 Task: Look for Airbnb properties in Aksu, Kazakhstan from 7th December, 2023 to 15th December, 2023 for 6 adults.3 bedrooms having 3 beds and 3 bathrooms. Property type can be guest house. Look for 4 properties as per requirement.
Action: Mouse moved to (417, 90)
Screenshot: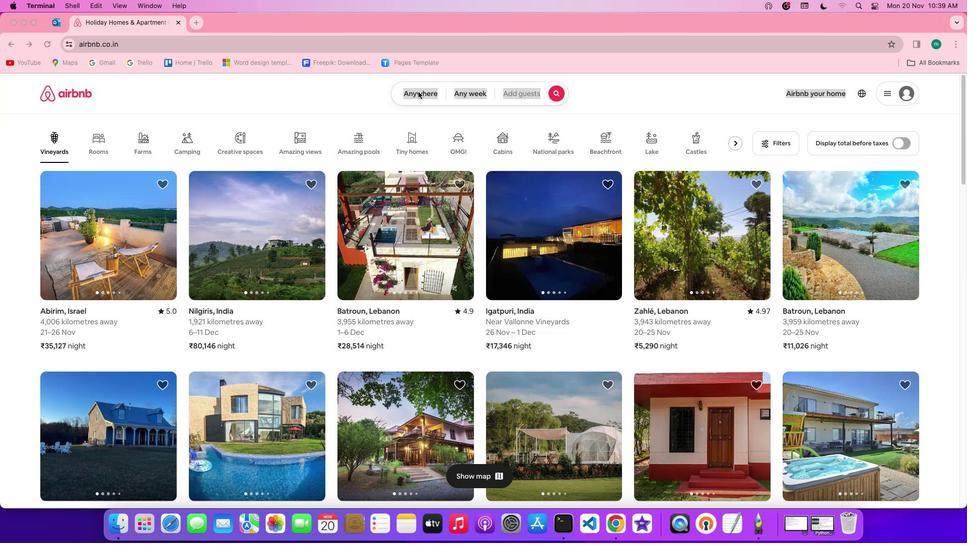 
Action: Mouse pressed left at (417, 90)
Screenshot: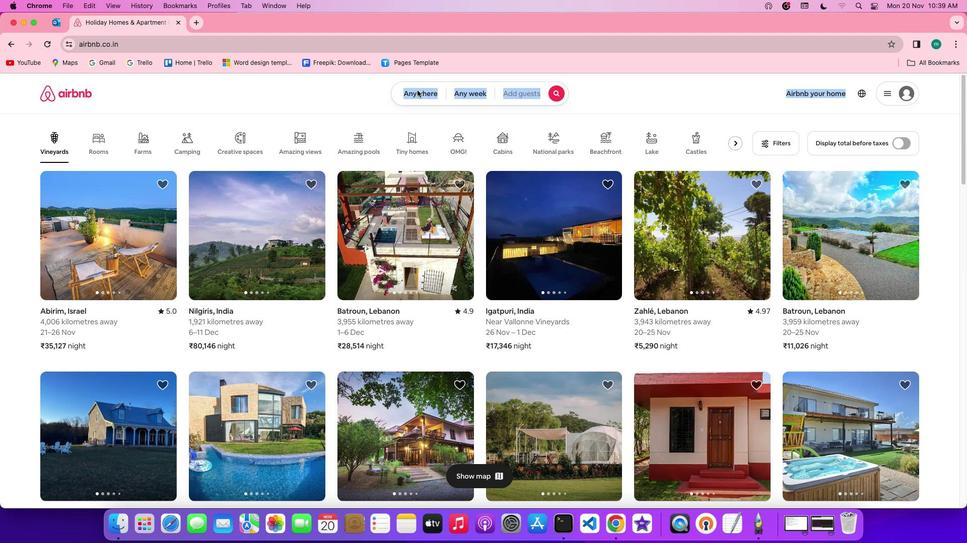 
Action: Mouse pressed left at (417, 90)
Screenshot: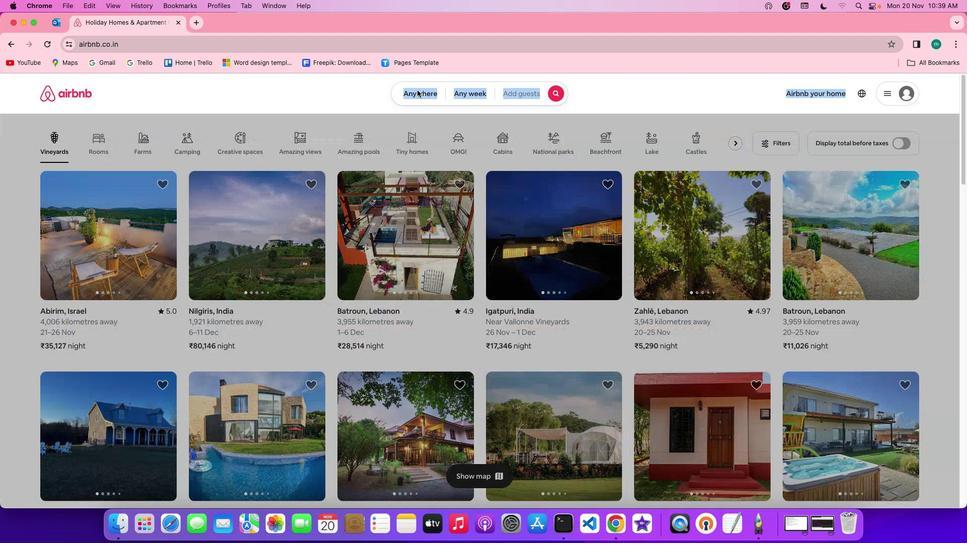 
Action: Mouse moved to (367, 137)
Screenshot: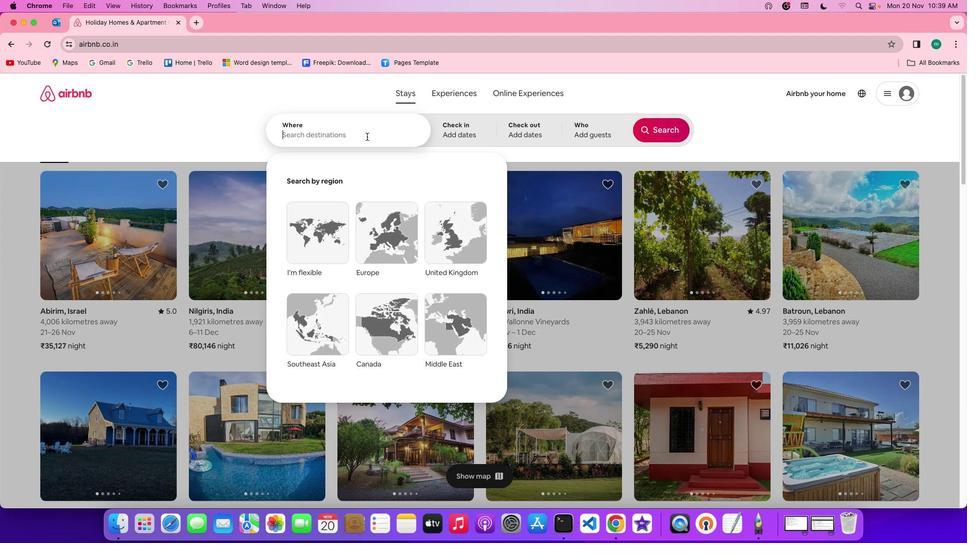 
Action: Mouse pressed left at (367, 137)
Screenshot: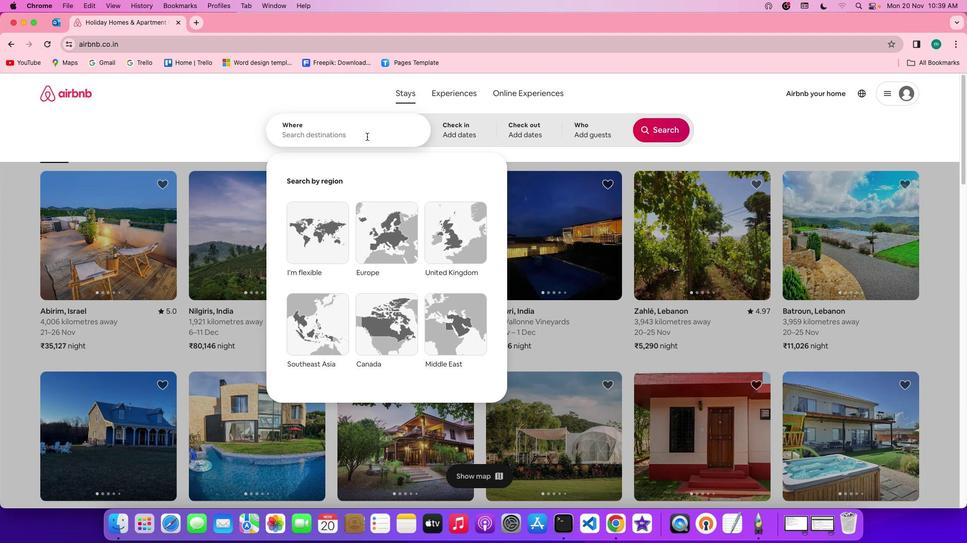 
Action: Key pressed Key.spaceKey.shift'A''k''s''u'','Key.spaceKey.shift'K''a''z''a''k''h''s''t''a''n'
Screenshot: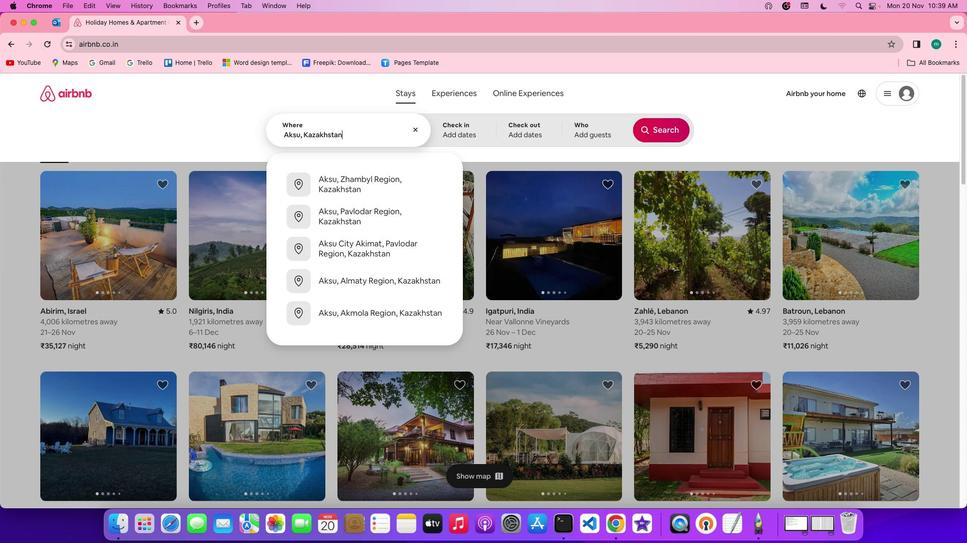 
Action: Mouse moved to (476, 135)
Screenshot: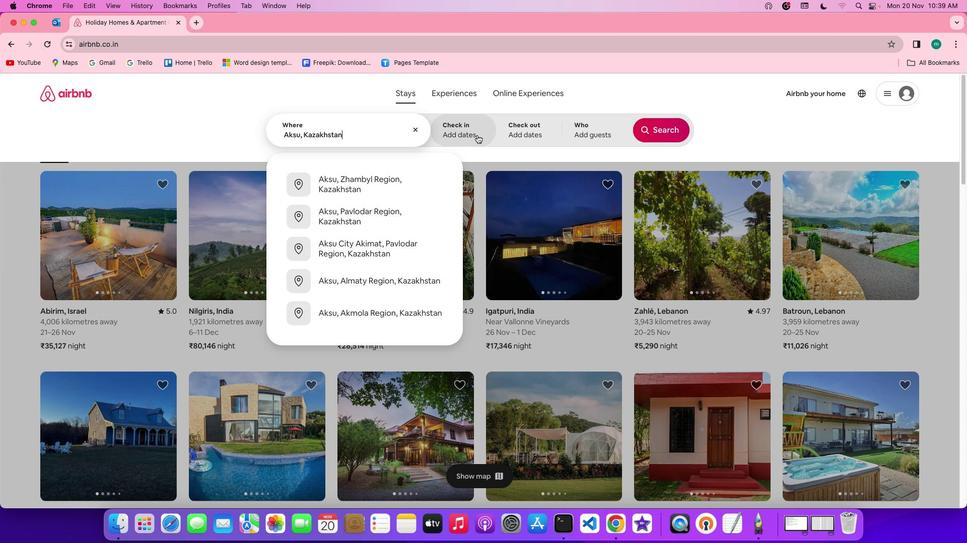 
Action: Mouse pressed left at (476, 135)
Screenshot: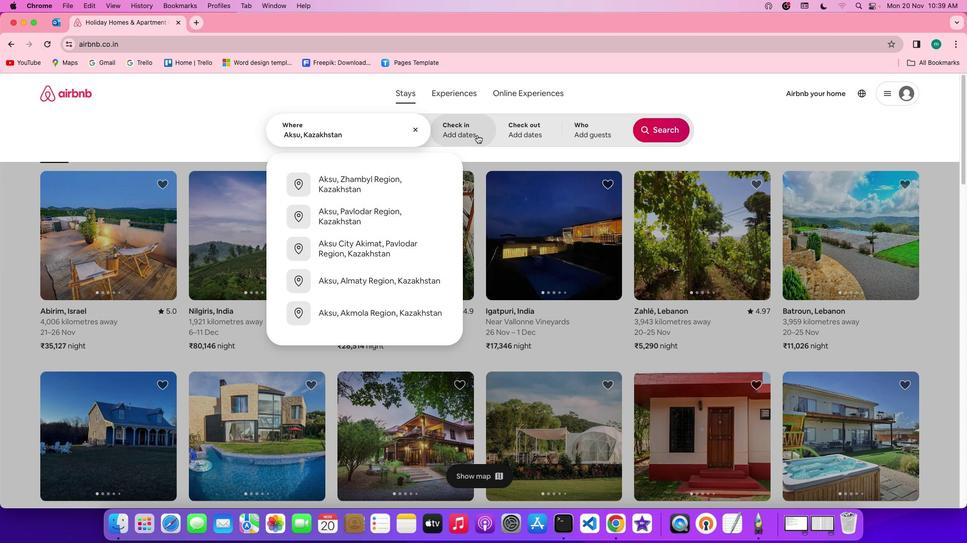 
Action: Mouse moved to (599, 273)
Screenshot: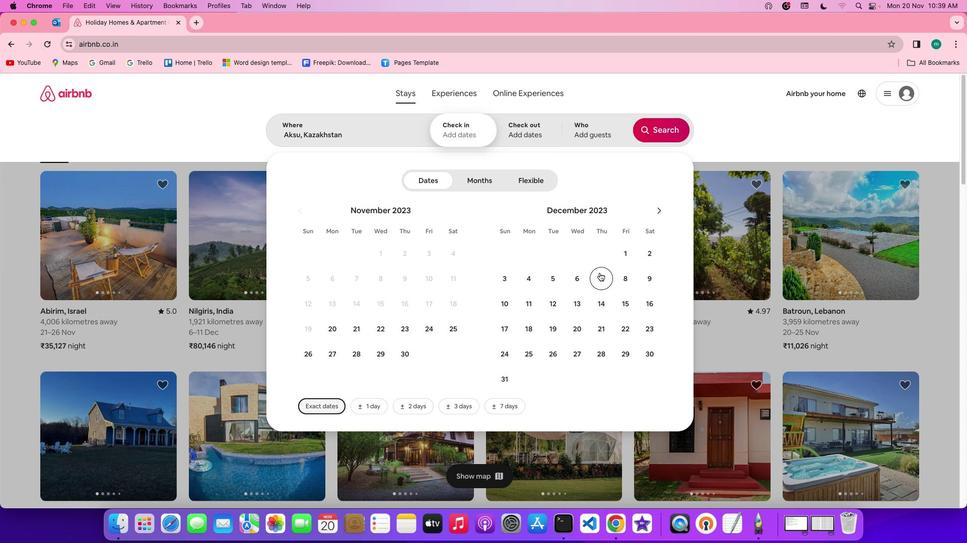 
Action: Mouse pressed left at (599, 273)
Screenshot: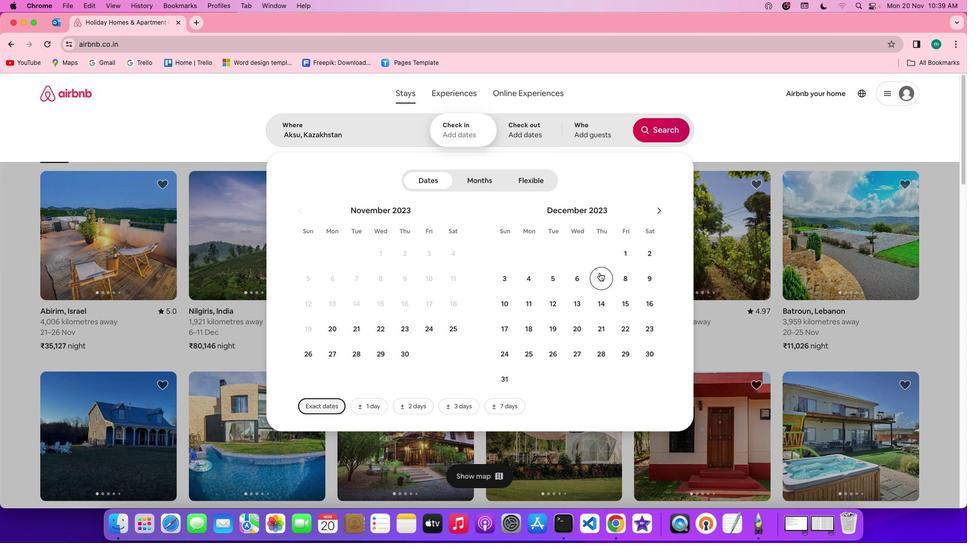 
Action: Mouse moved to (627, 297)
Screenshot: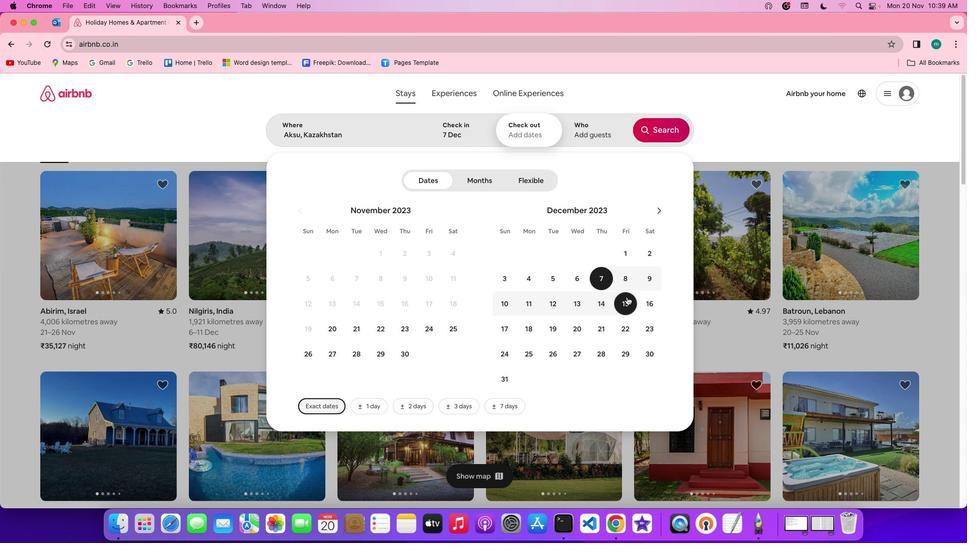 
Action: Mouse pressed left at (627, 297)
Screenshot: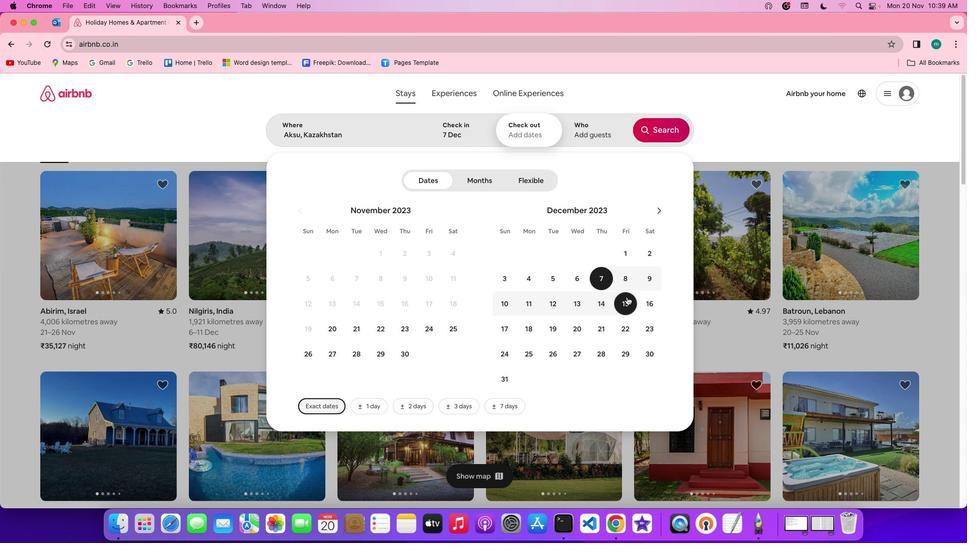
Action: Mouse moved to (603, 136)
Screenshot: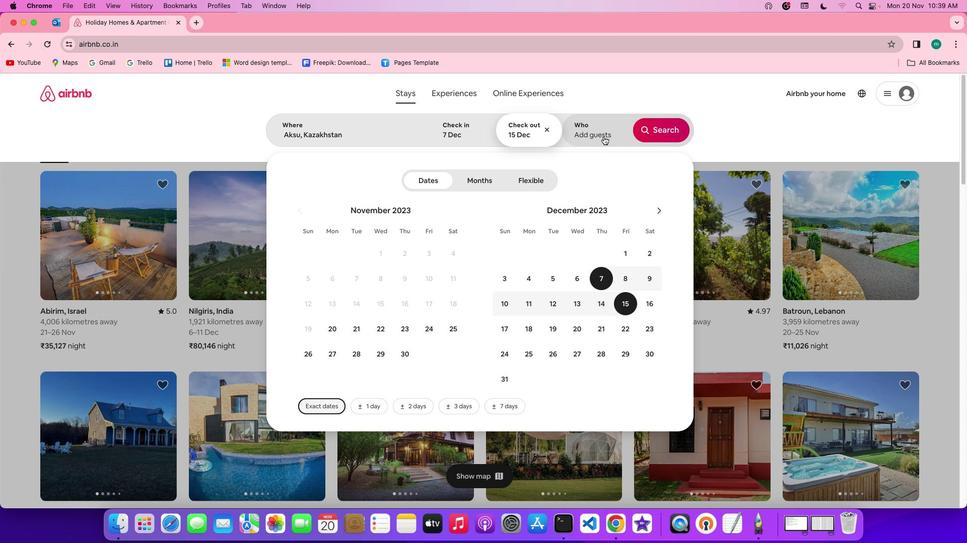 
Action: Mouse pressed left at (603, 136)
Screenshot: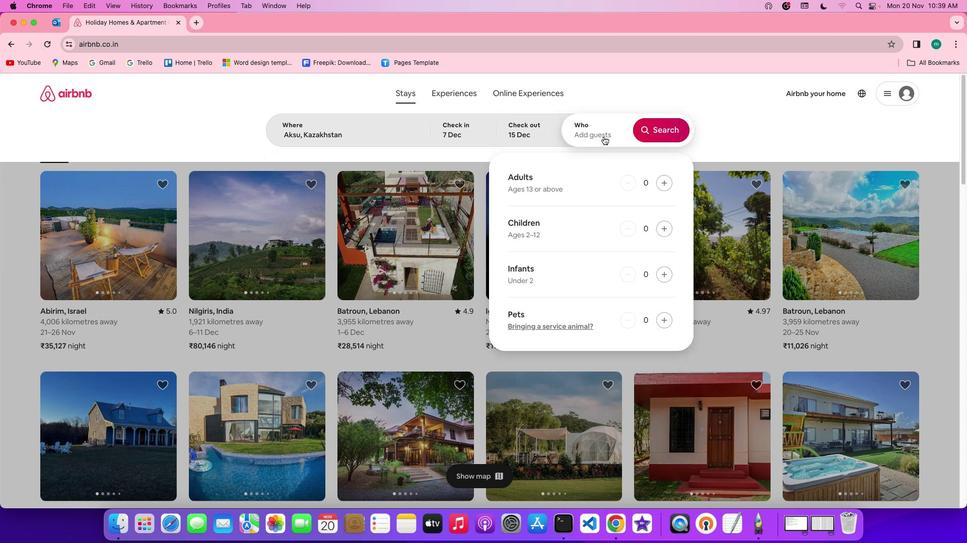 
Action: Mouse moved to (667, 185)
Screenshot: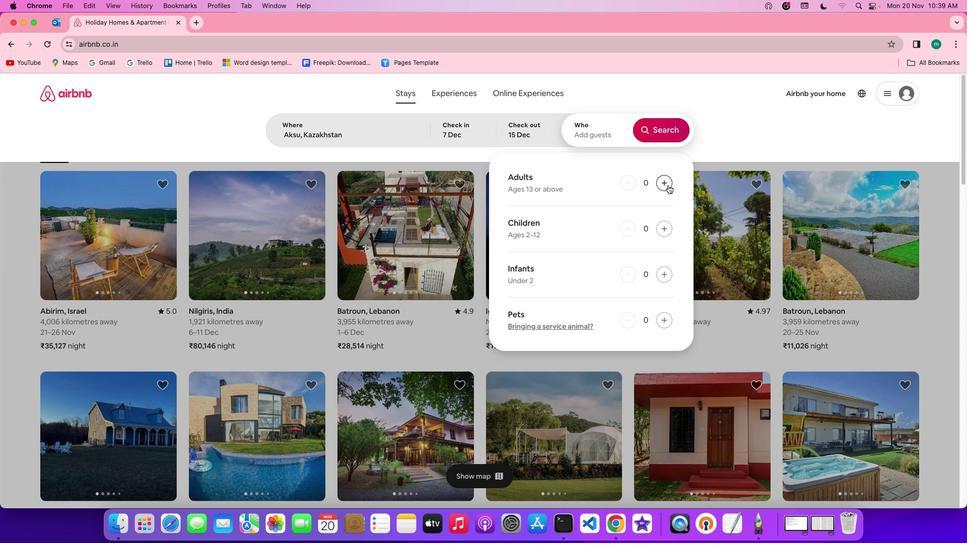 
Action: Mouse pressed left at (667, 185)
Screenshot: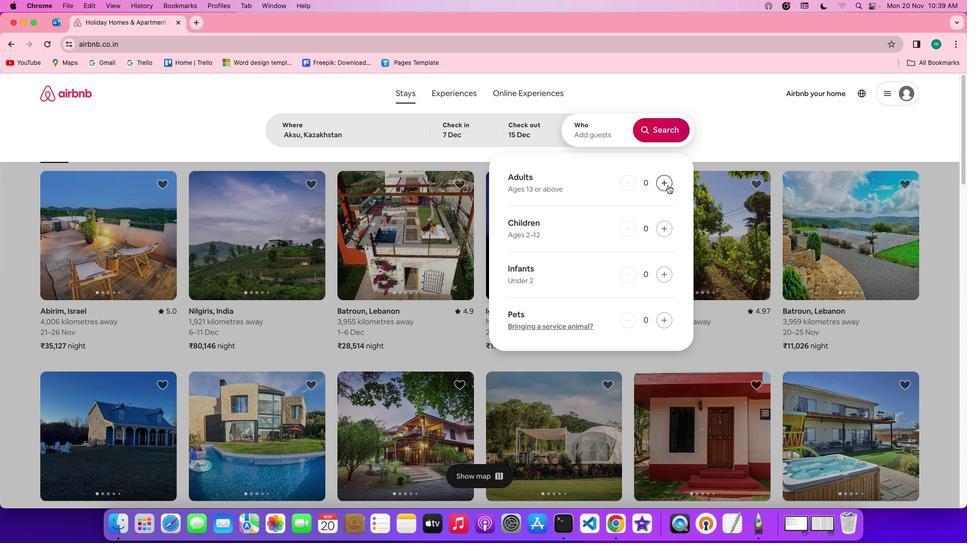 
Action: Mouse pressed left at (667, 185)
Screenshot: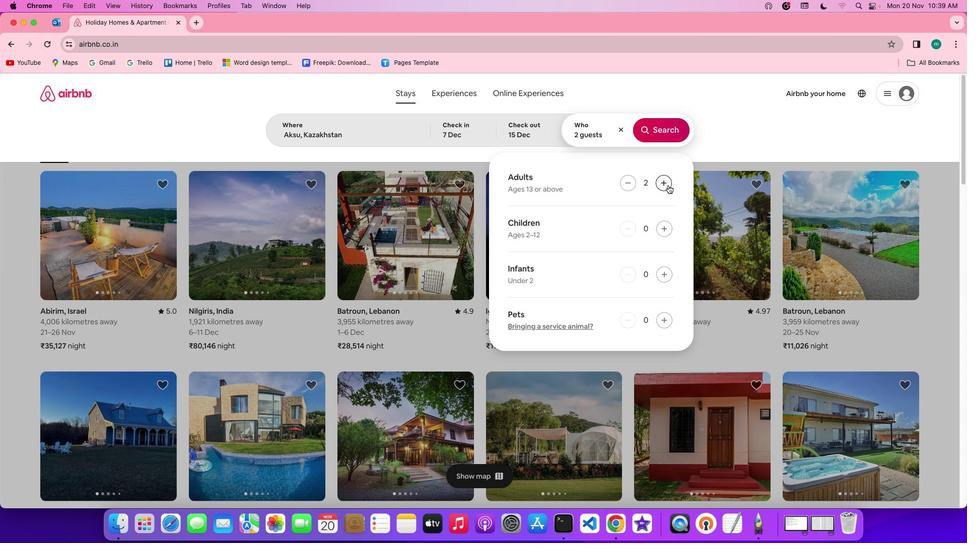 
Action: Mouse pressed left at (667, 185)
Screenshot: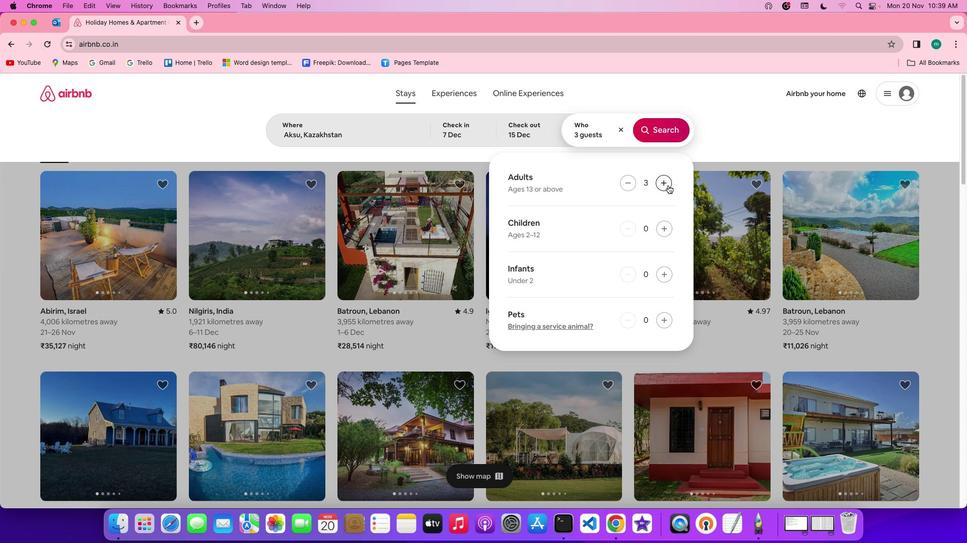 
Action: Mouse pressed left at (667, 185)
Screenshot: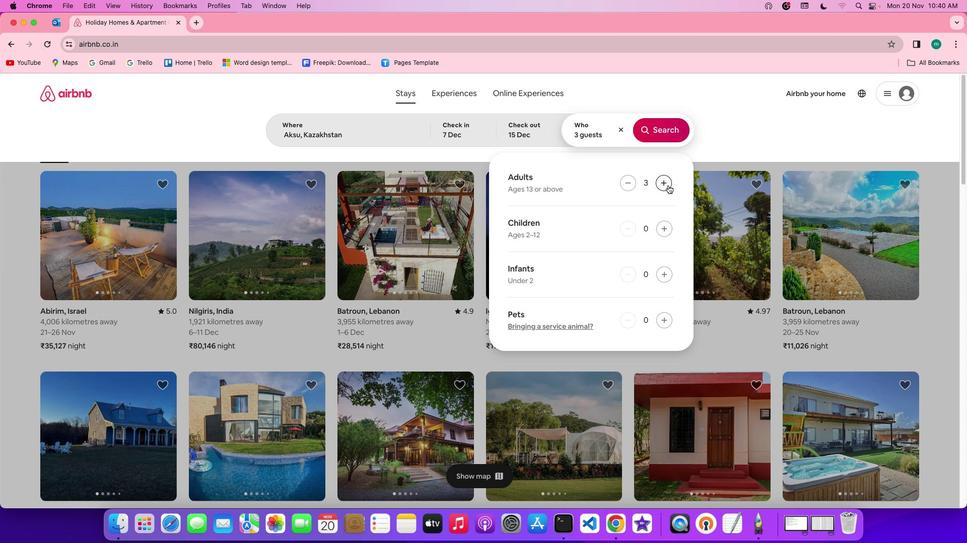 
Action: Mouse pressed left at (667, 185)
Screenshot: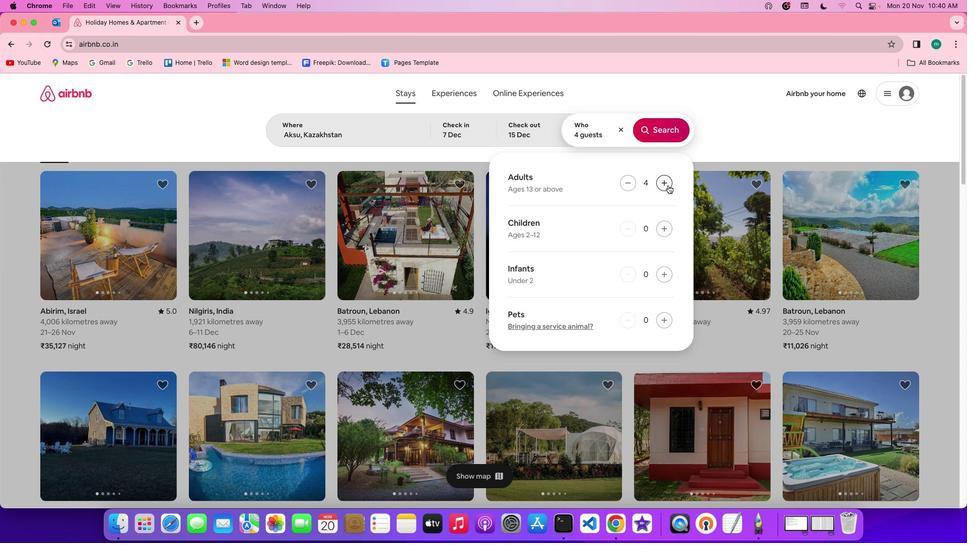 
Action: Mouse pressed left at (667, 185)
Screenshot: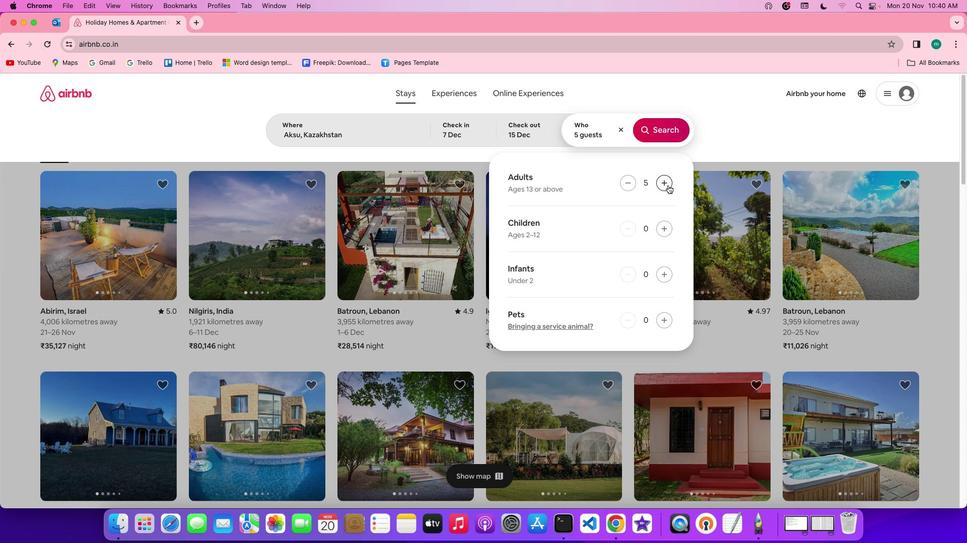 
Action: Mouse moved to (666, 131)
Screenshot: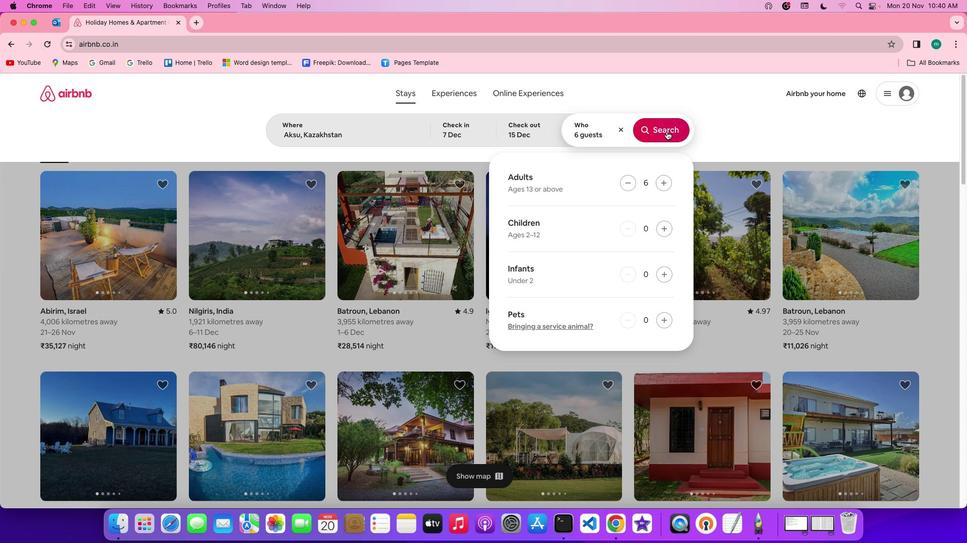 
Action: Mouse pressed left at (666, 131)
Screenshot: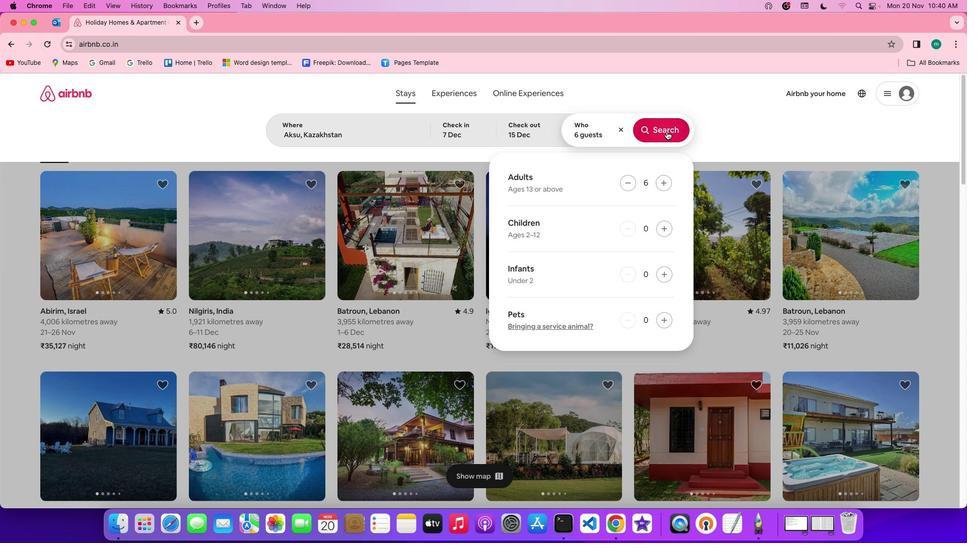 
Action: Mouse moved to (812, 127)
Screenshot: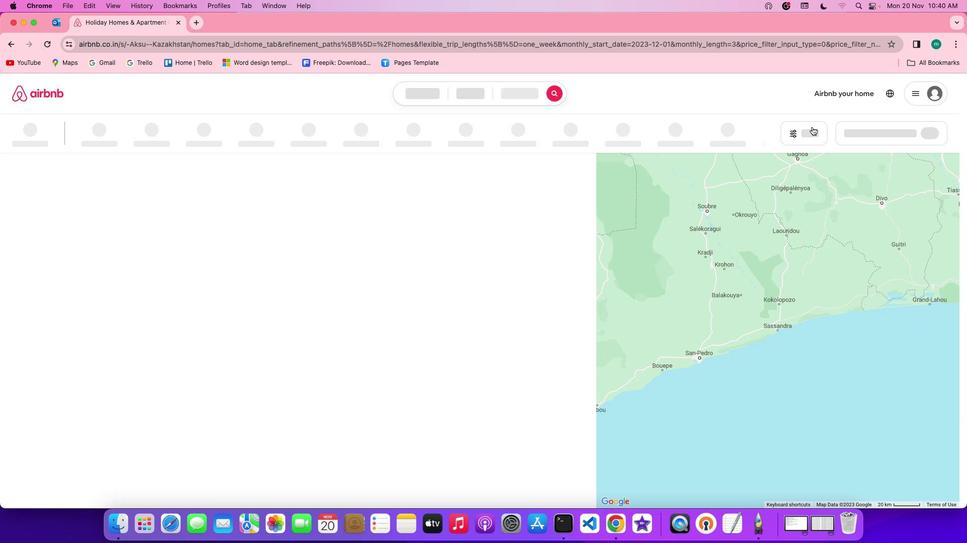 
Action: Mouse pressed left at (812, 127)
Screenshot: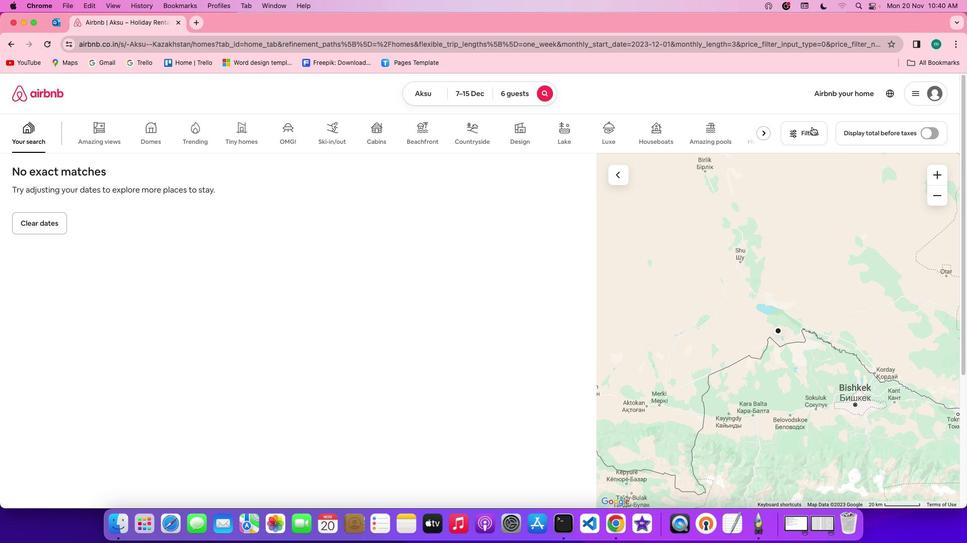 
Action: Mouse moved to (558, 313)
Screenshot: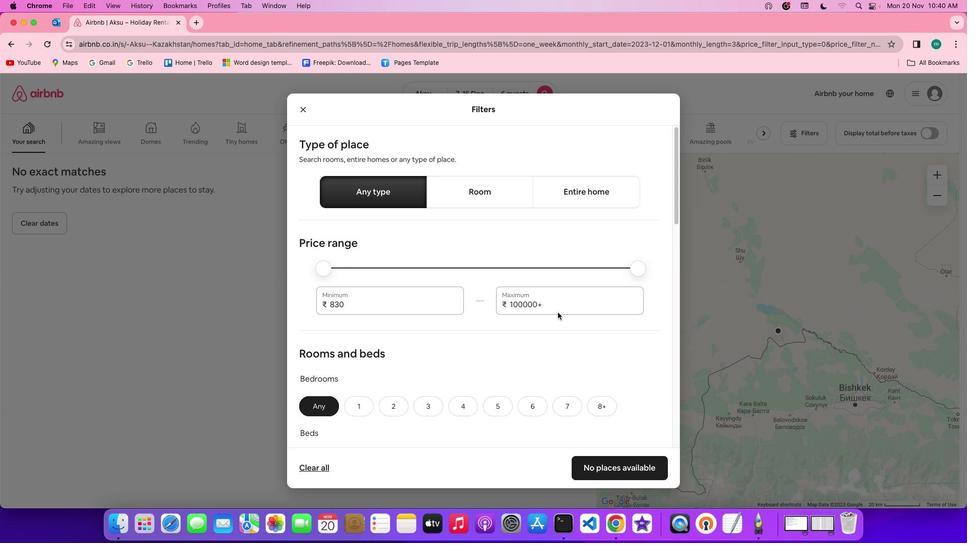
Action: Mouse scrolled (558, 313) with delta (0, 0)
Screenshot: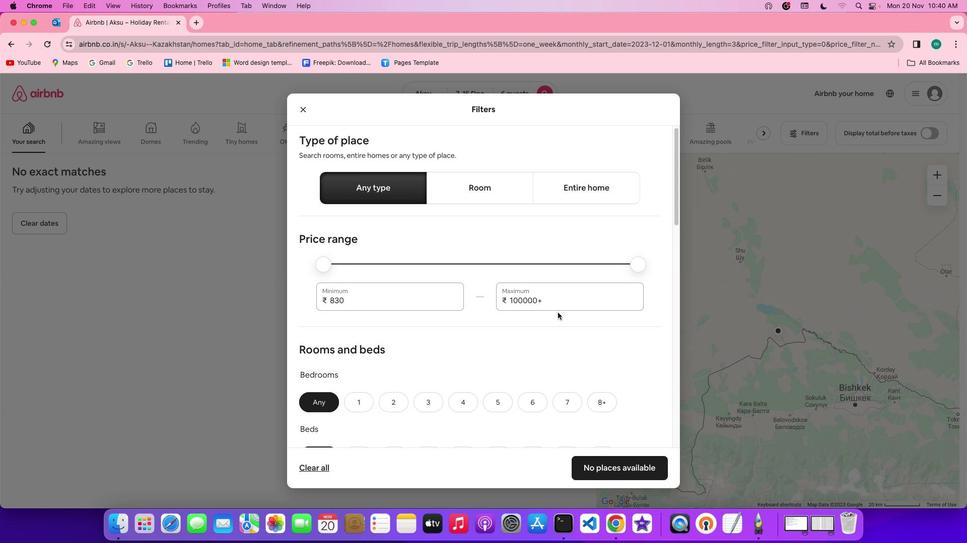 
Action: Mouse scrolled (558, 313) with delta (0, 0)
Screenshot: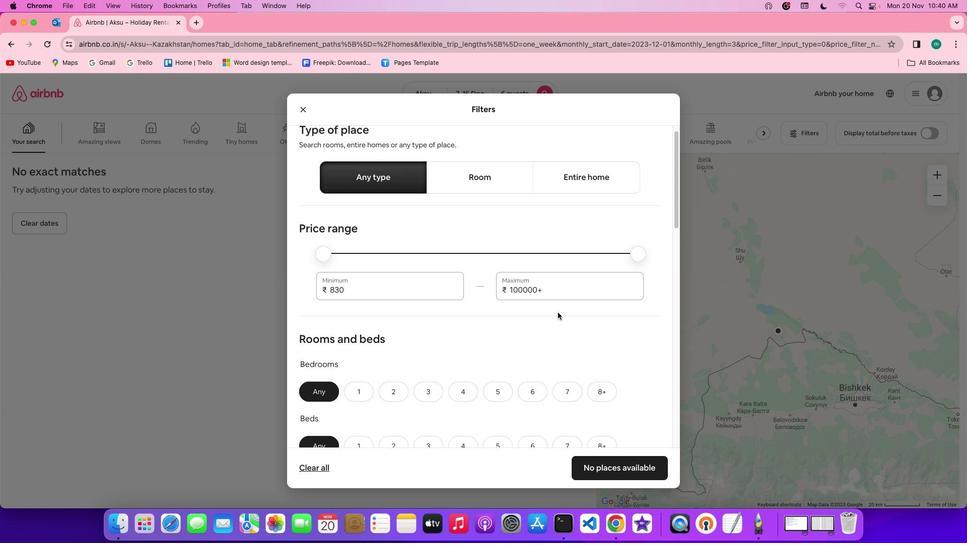 
Action: Mouse scrolled (558, 313) with delta (0, -1)
Screenshot: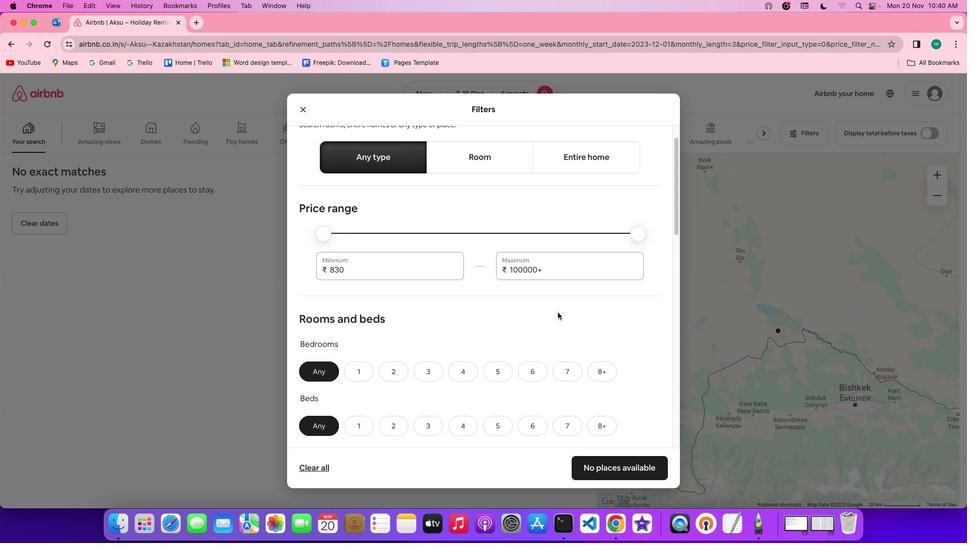 
Action: Mouse scrolled (558, 313) with delta (0, -1)
Screenshot: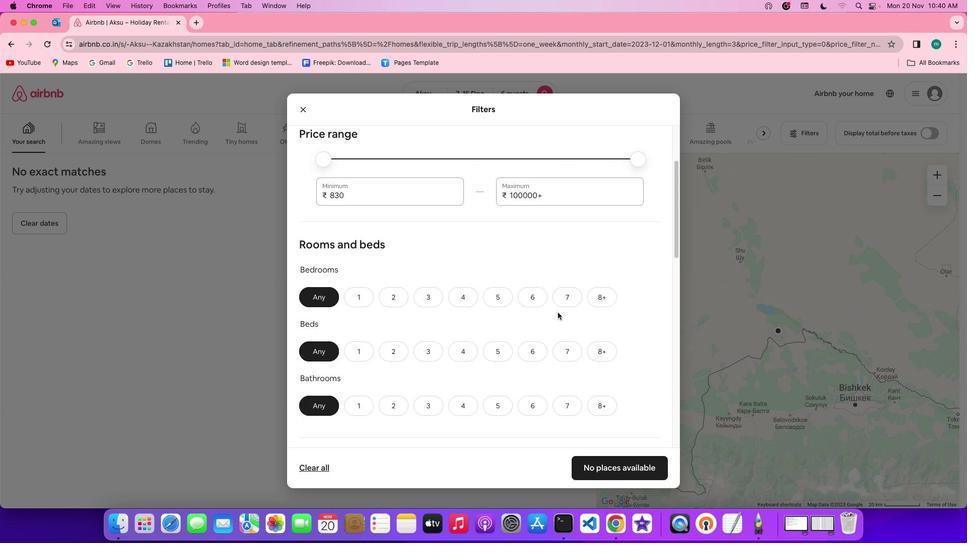 
Action: Mouse scrolled (558, 313) with delta (0, 0)
Screenshot: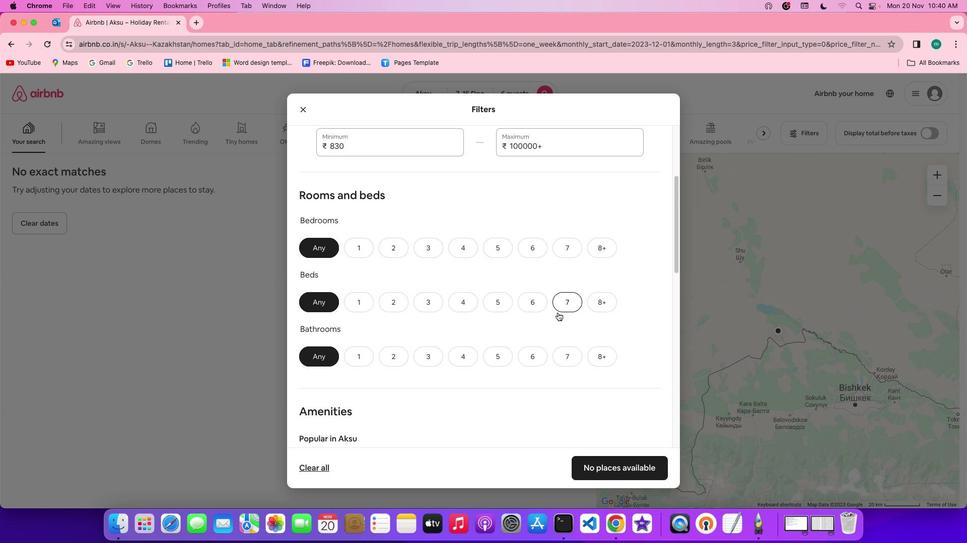 
Action: Mouse scrolled (558, 313) with delta (0, 0)
Screenshot: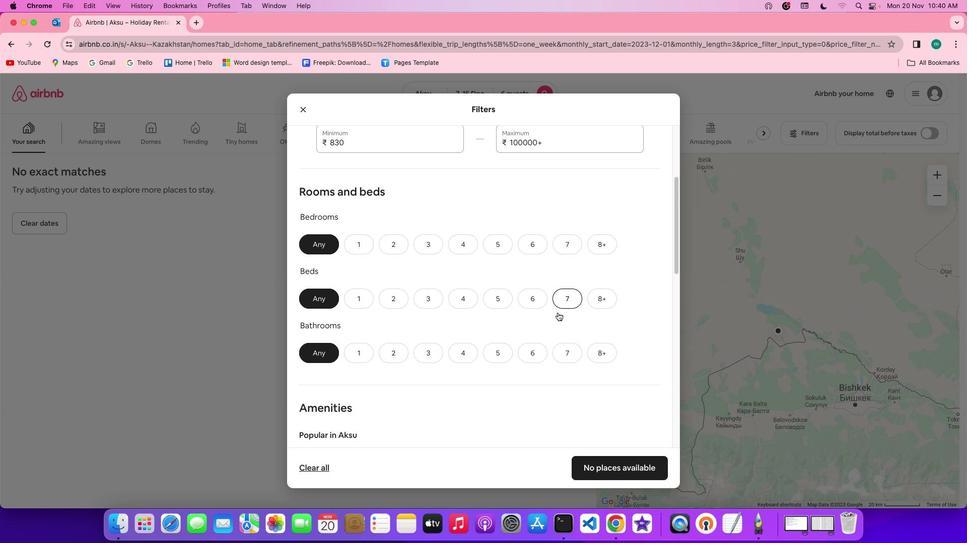 
Action: Mouse scrolled (558, 313) with delta (0, -1)
Screenshot: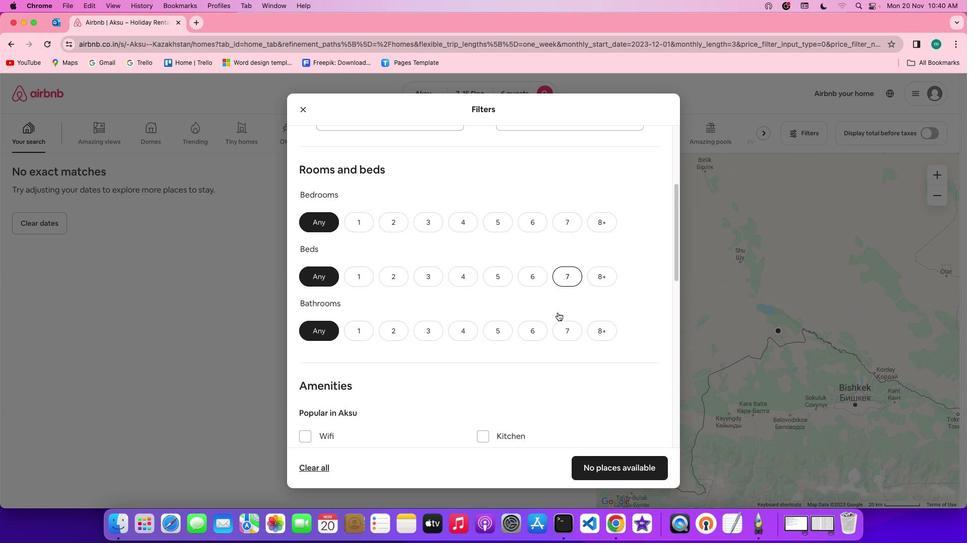 
Action: Mouse scrolled (558, 313) with delta (0, -1)
Screenshot: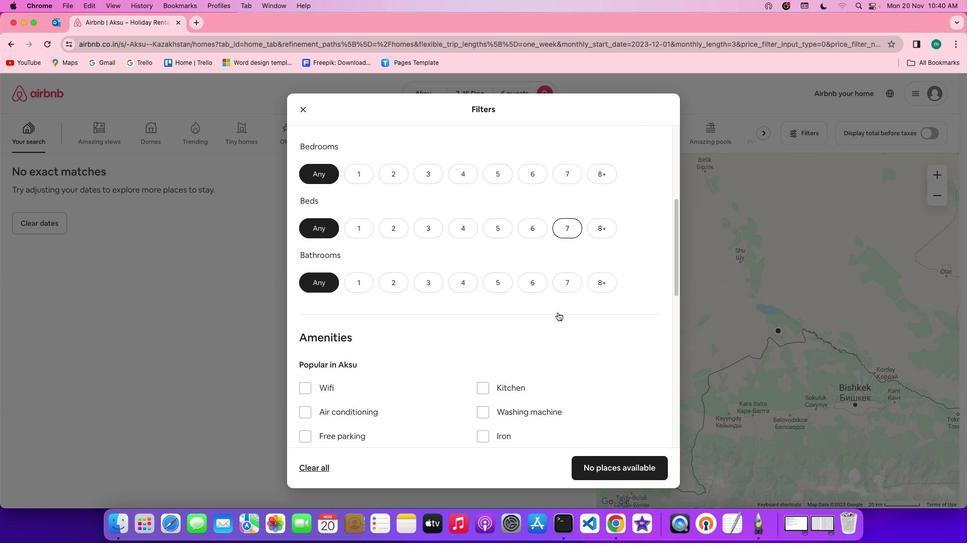 
Action: Mouse moved to (433, 145)
Screenshot: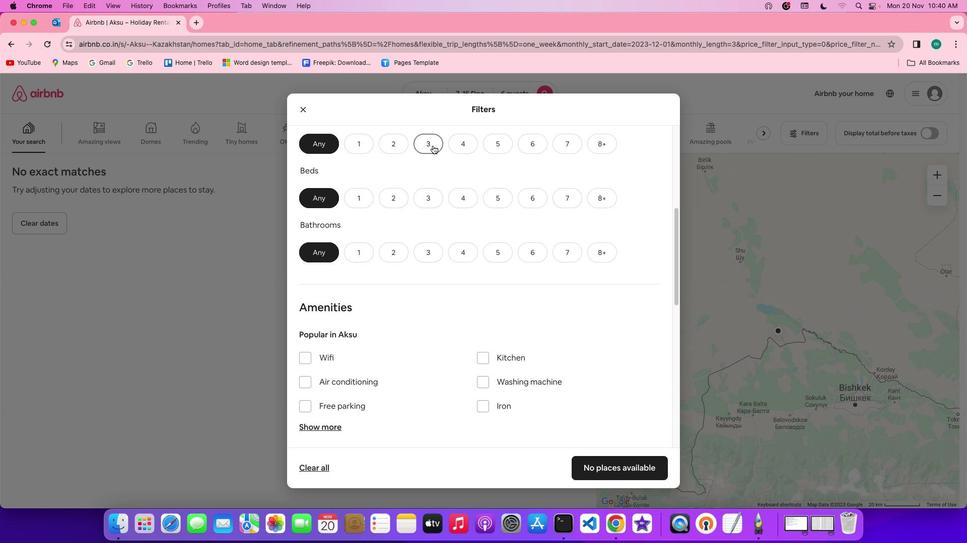 
Action: Mouse pressed left at (433, 145)
Screenshot: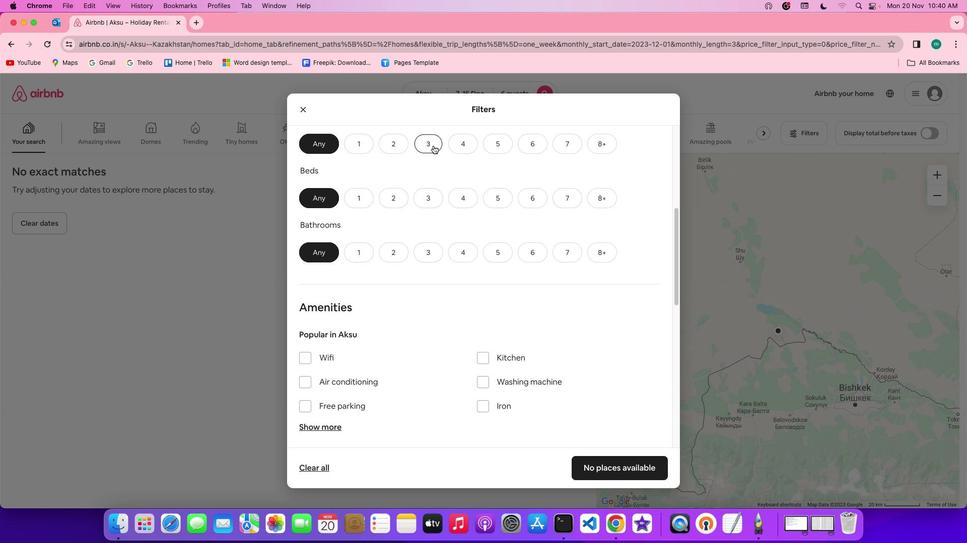 
Action: Mouse moved to (429, 200)
Screenshot: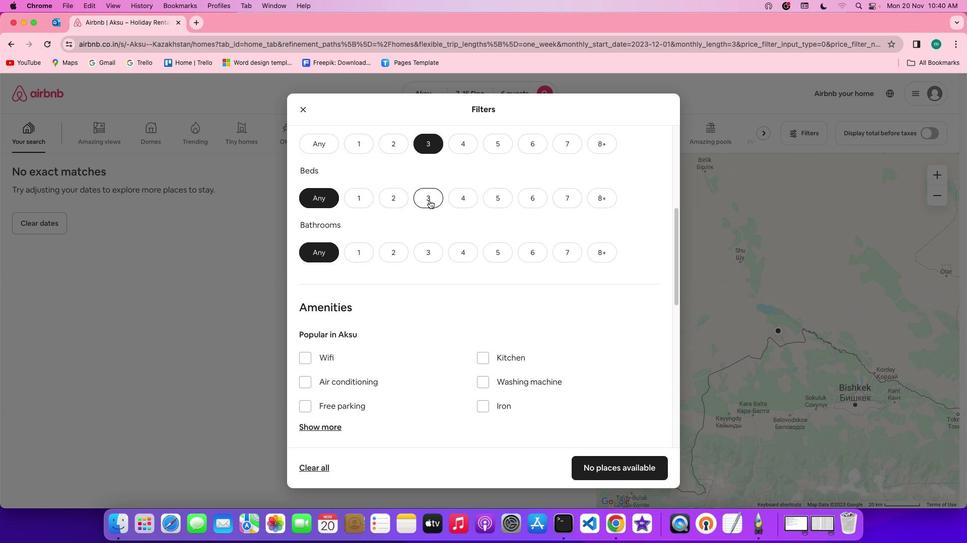 
Action: Mouse pressed left at (429, 200)
Screenshot: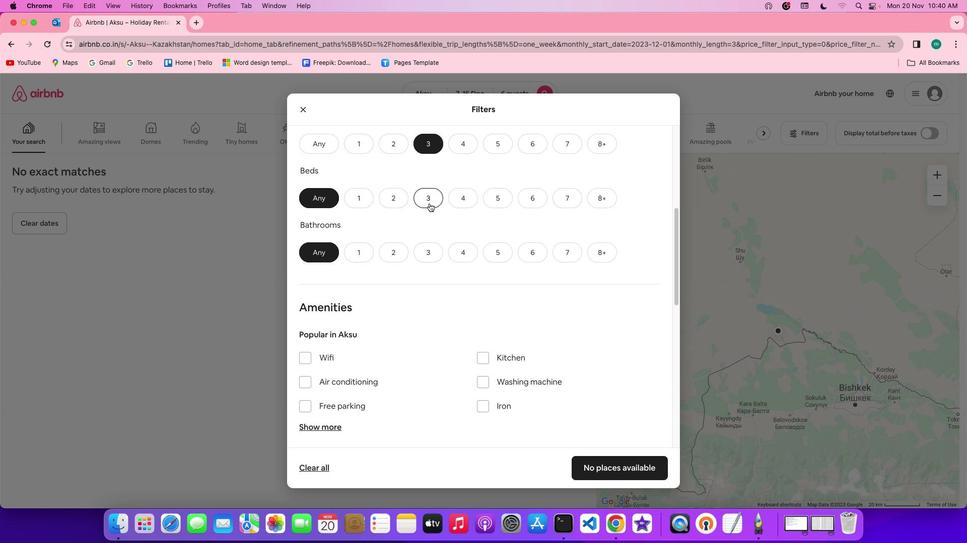 
Action: Mouse moved to (426, 243)
Screenshot: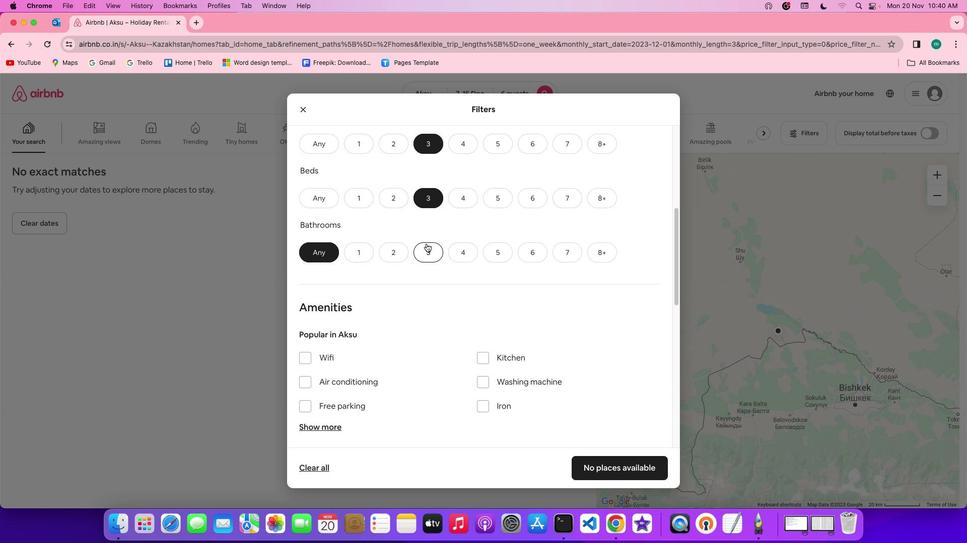 
Action: Mouse pressed left at (426, 243)
Screenshot: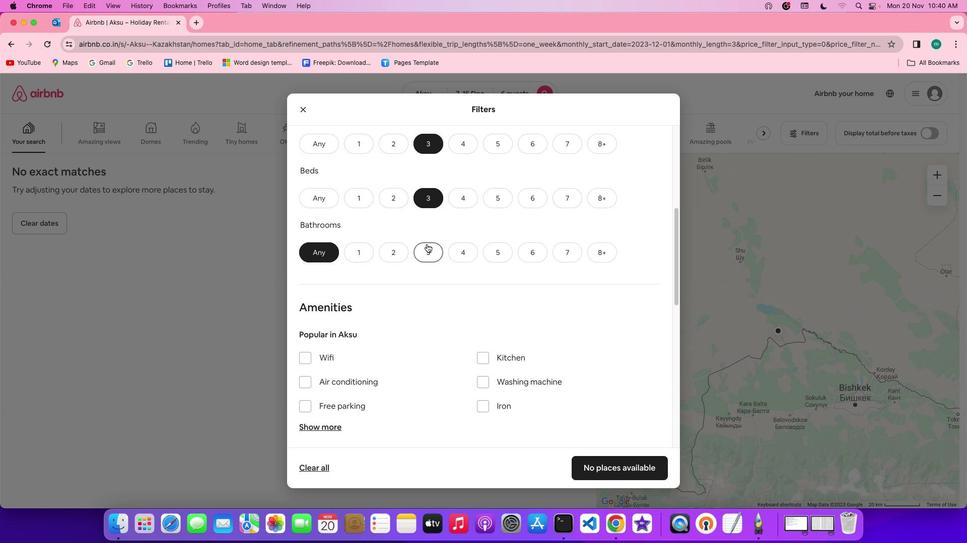 
Action: Mouse moved to (507, 246)
Screenshot: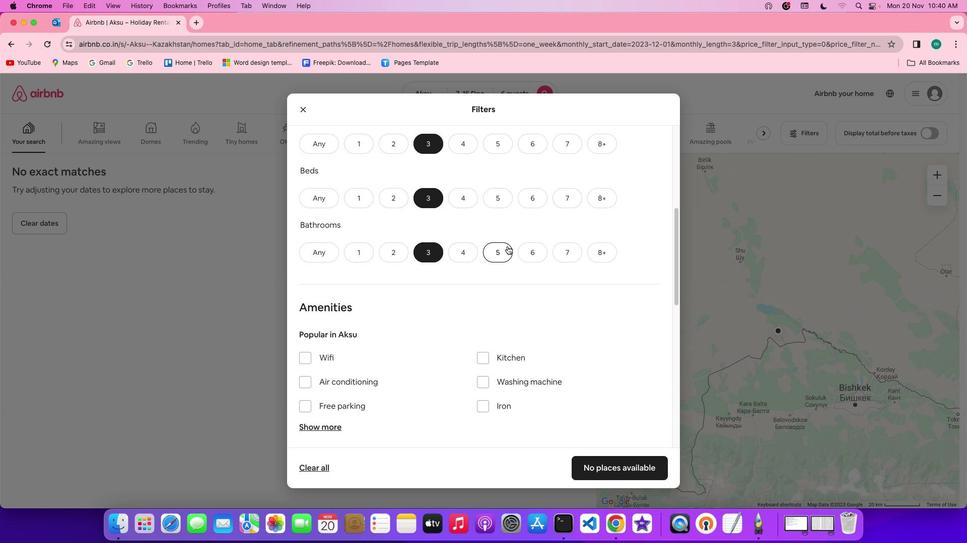 
Action: Mouse scrolled (507, 246) with delta (0, 0)
Screenshot: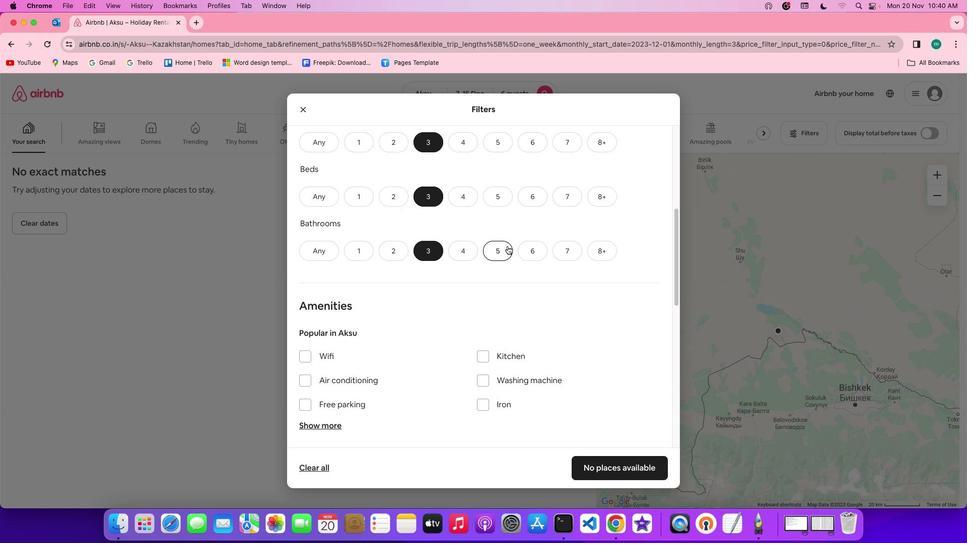 
Action: Mouse scrolled (507, 246) with delta (0, 0)
Screenshot: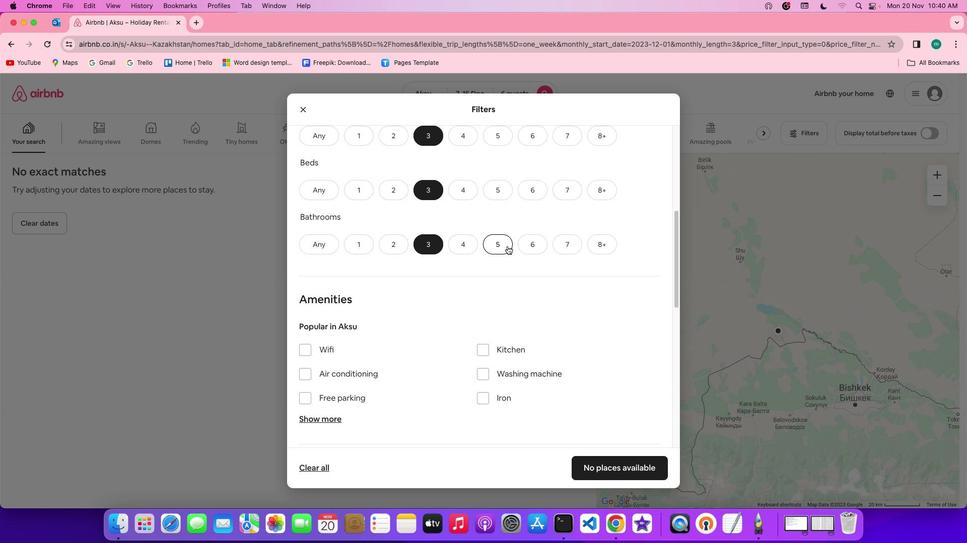 
Action: Mouse scrolled (507, 246) with delta (0, -1)
Screenshot: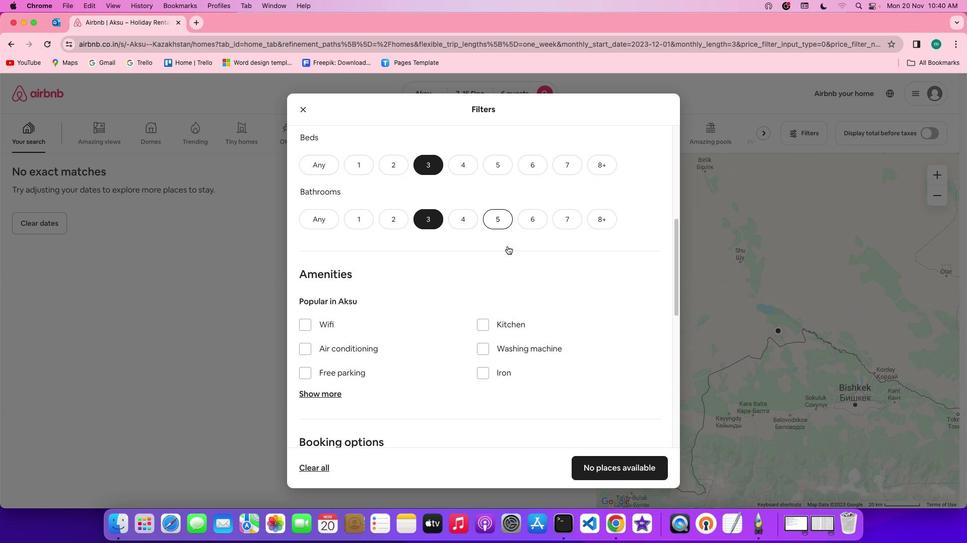 
Action: Mouse moved to (505, 246)
Screenshot: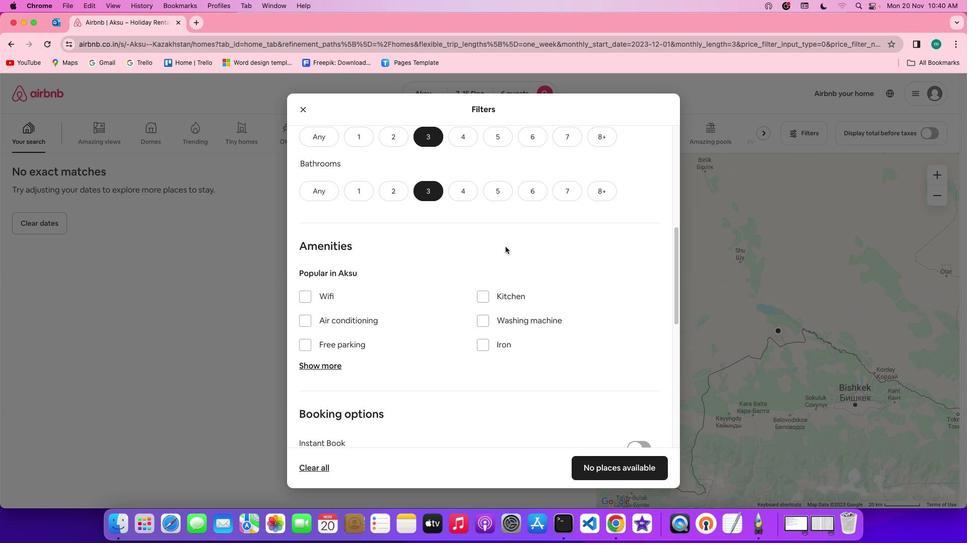 
Action: Mouse scrolled (505, 246) with delta (0, 0)
Screenshot: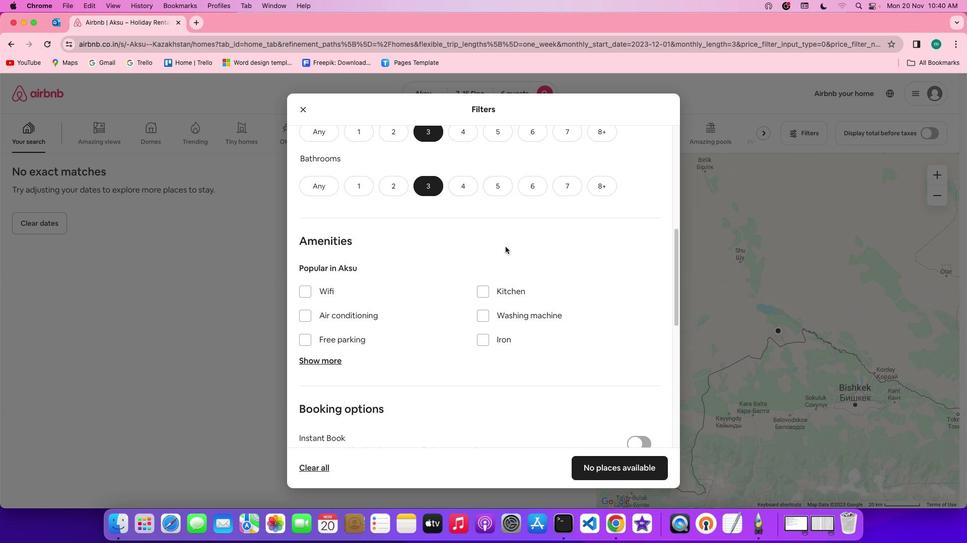 
Action: Mouse scrolled (505, 246) with delta (0, 0)
Screenshot: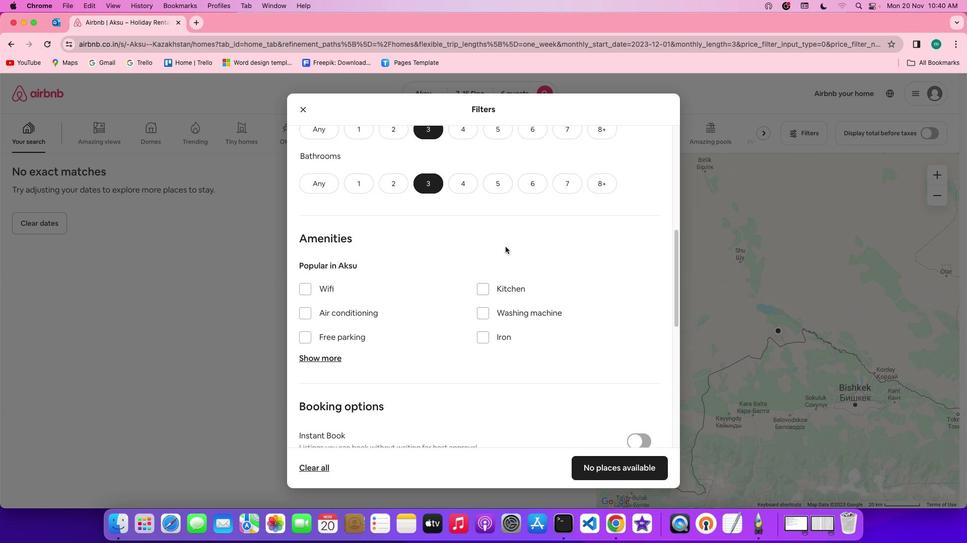 
Action: Mouse scrolled (505, 246) with delta (0, -1)
Screenshot: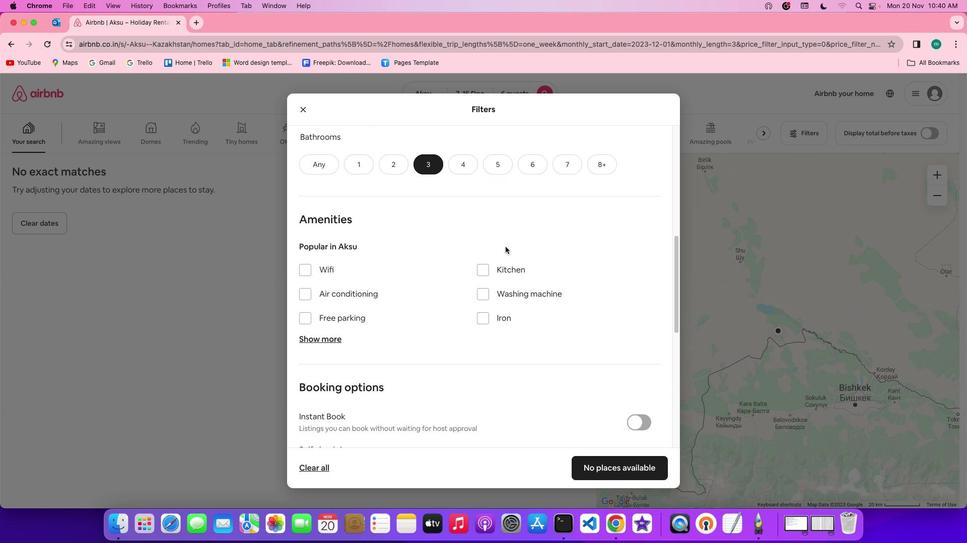 
Action: Mouse moved to (502, 247)
Screenshot: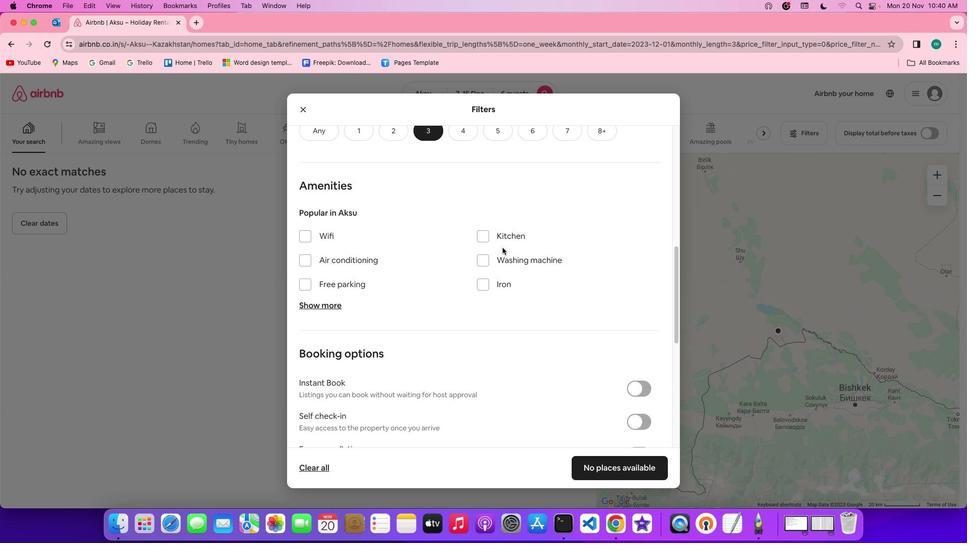 
Action: Mouse scrolled (502, 247) with delta (0, 0)
Screenshot: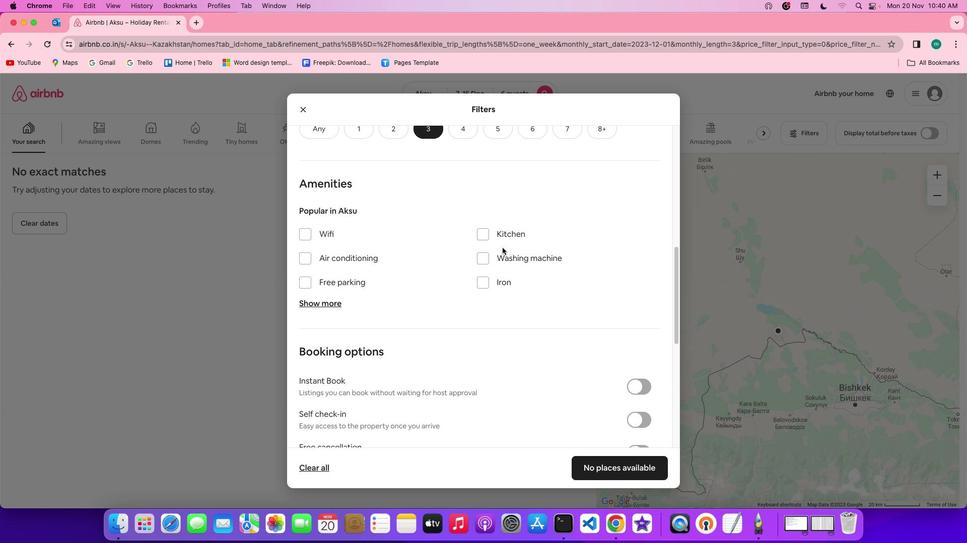 
Action: Mouse scrolled (502, 247) with delta (0, 0)
Screenshot: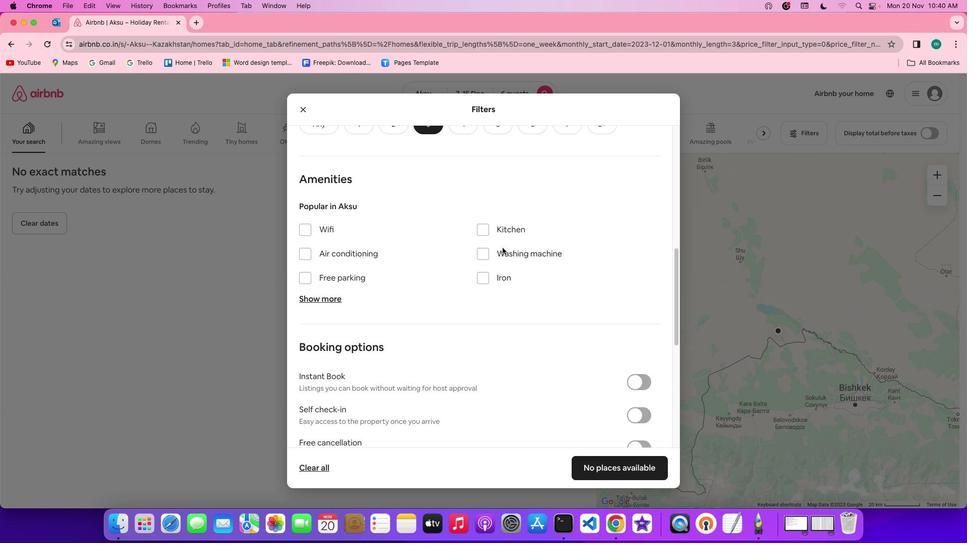 
Action: Mouse scrolled (502, 247) with delta (0, 0)
Screenshot: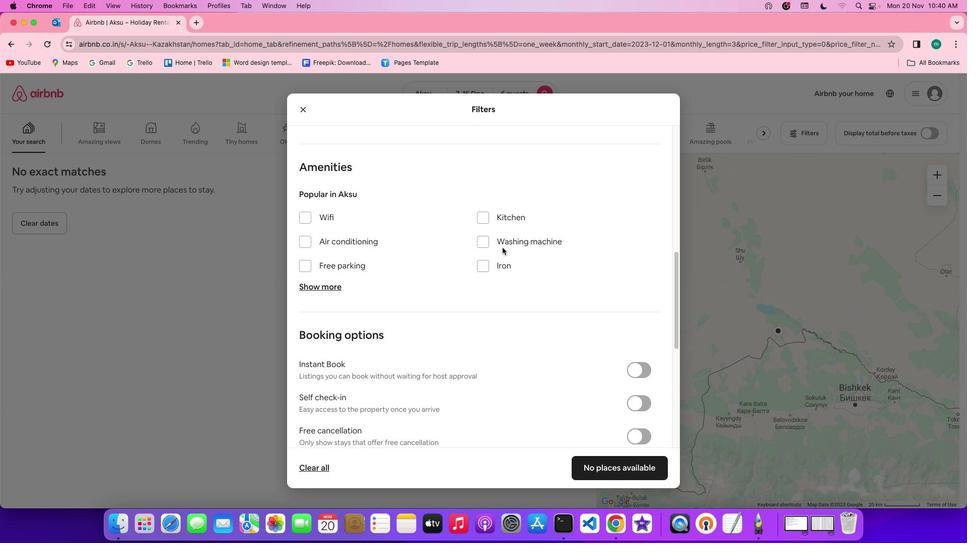 
Action: Mouse moved to (560, 243)
Screenshot: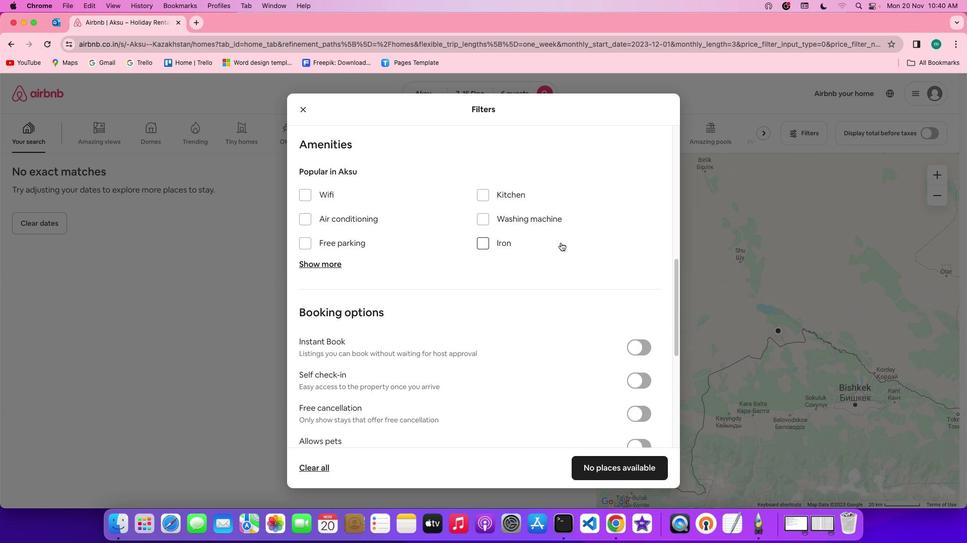 
Action: Mouse scrolled (560, 243) with delta (0, 0)
Screenshot: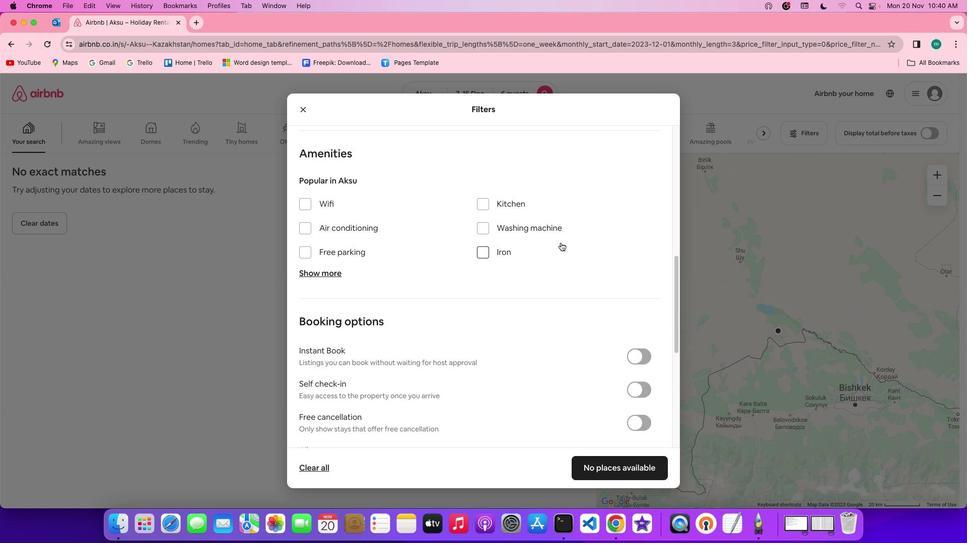 
Action: Mouse scrolled (560, 243) with delta (0, 0)
Screenshot: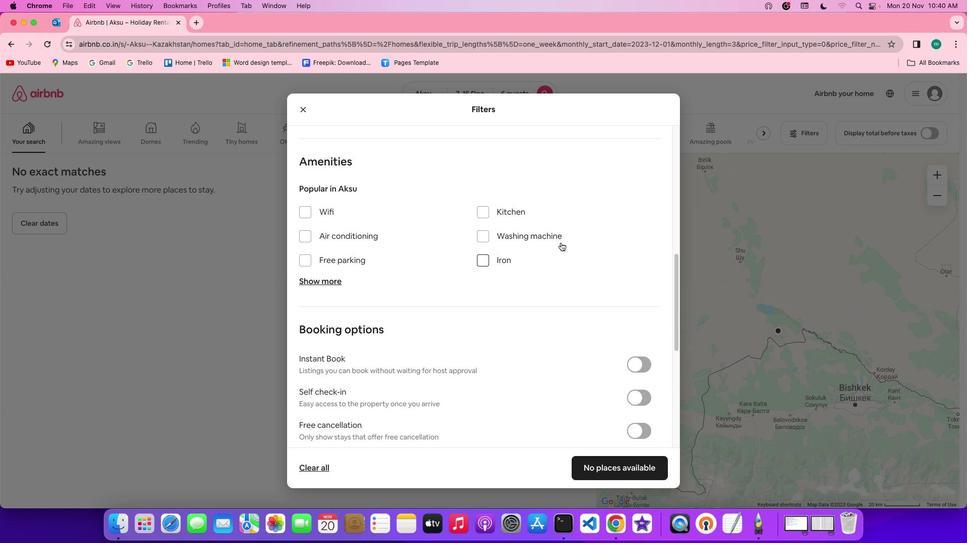 
Action: Mouse scrolled (560, 243) with delta (0, 1)
Screenshot: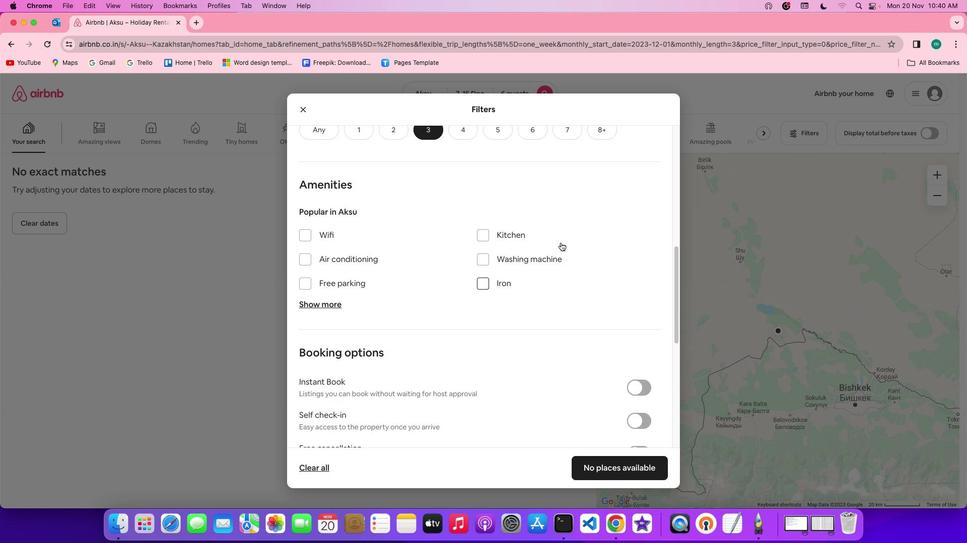 
Action: Mouse scrolled (560, 243) with delta (0, 0)
Screenshot: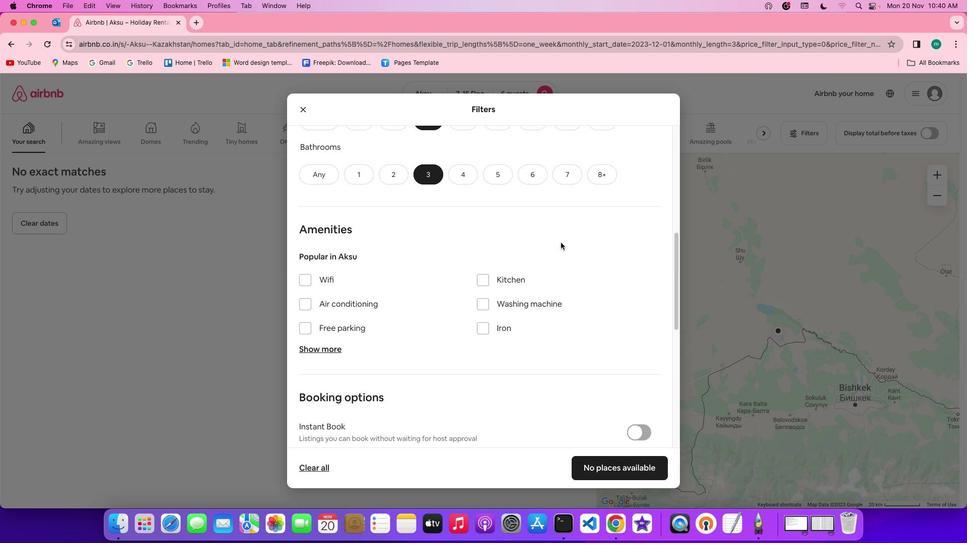 
Action: Mouse scrolled (560, 243) with delta (0, 0)
Screenshot: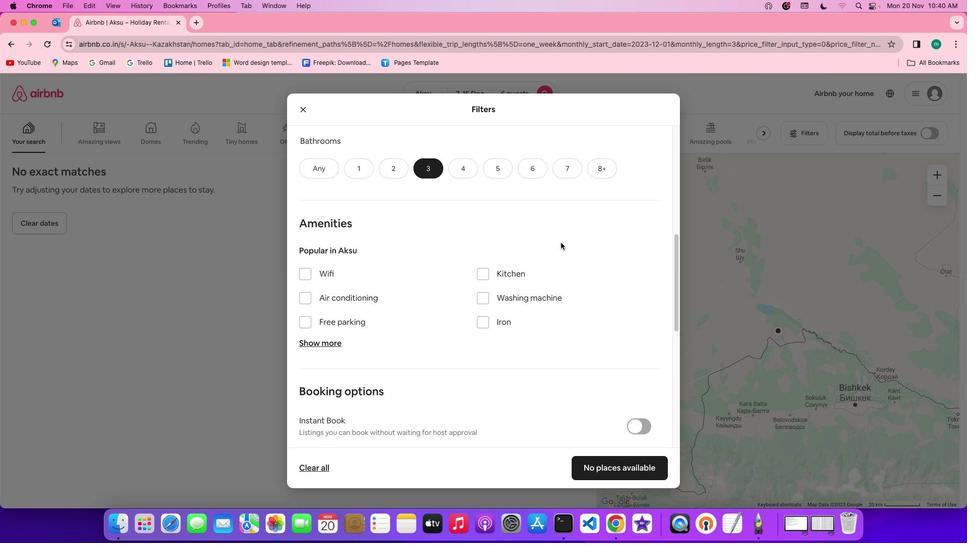 
Action: Mouse scrolled (560, 243) with delta (0, -1)
Screenshot: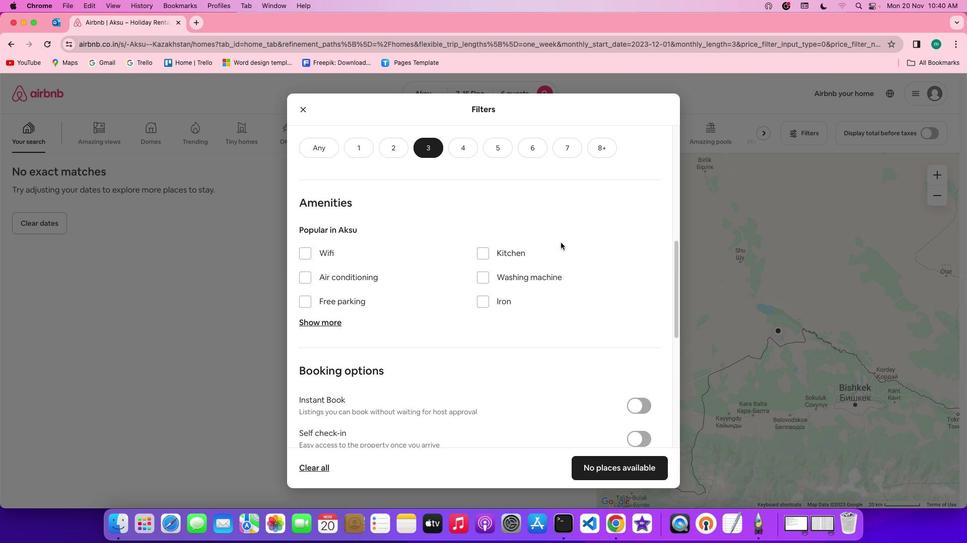 
Action: Mouse moved to (561, 249)
Screenshot: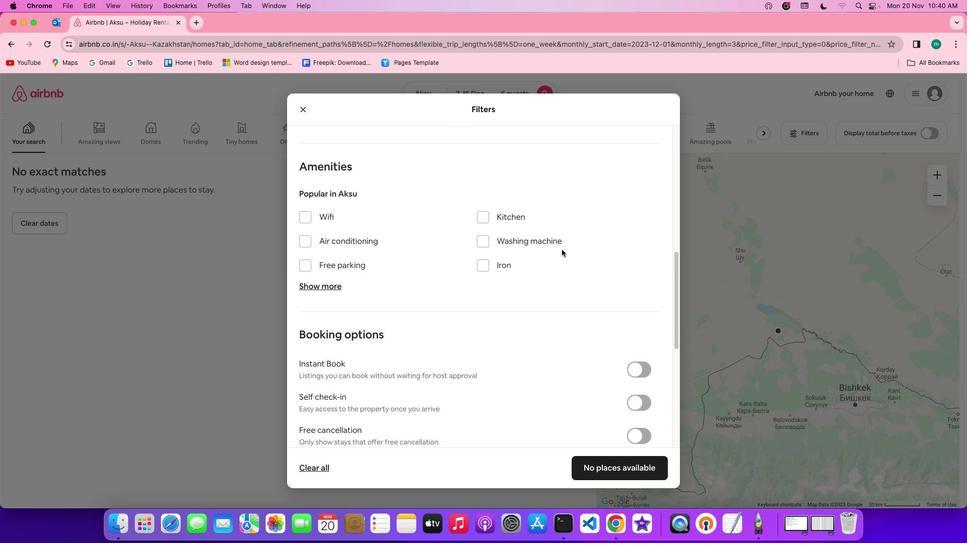 
Action: Mouse scrolled (561, 249) with delta (0, 0)
Screenshot: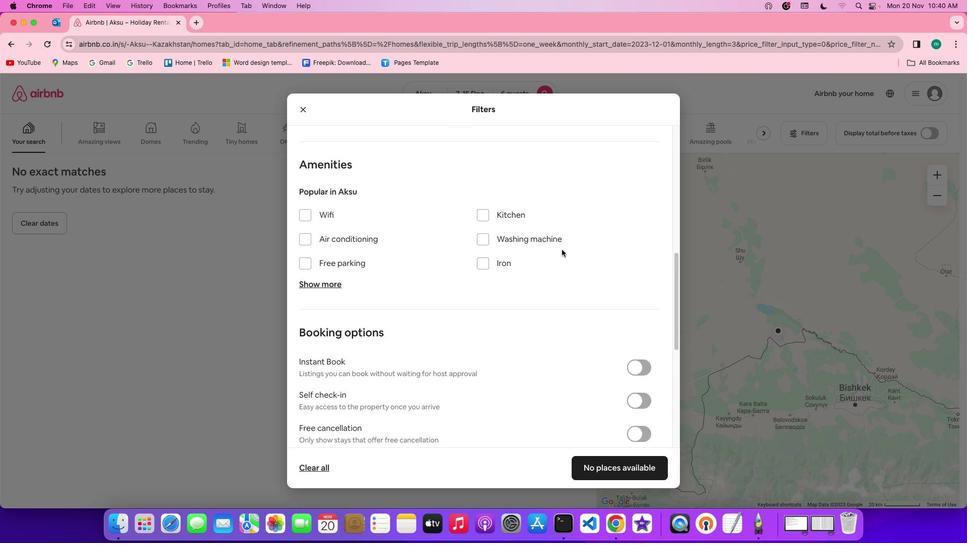 
Action: Mouse scrolled (561, 249) with delta (0, 0)
Screenshot: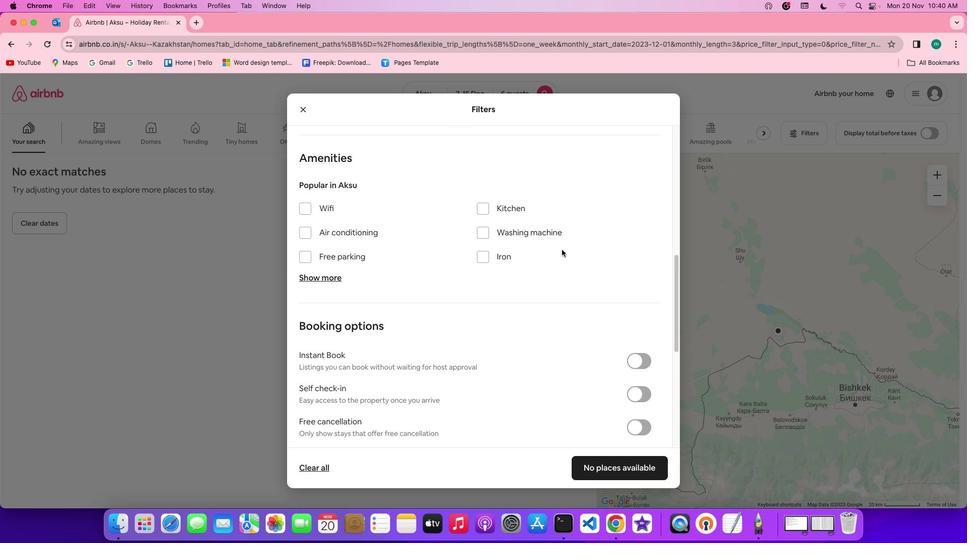 
Action: Mouse scrolled (561, 249) with delta (0, 0)
Screenshot: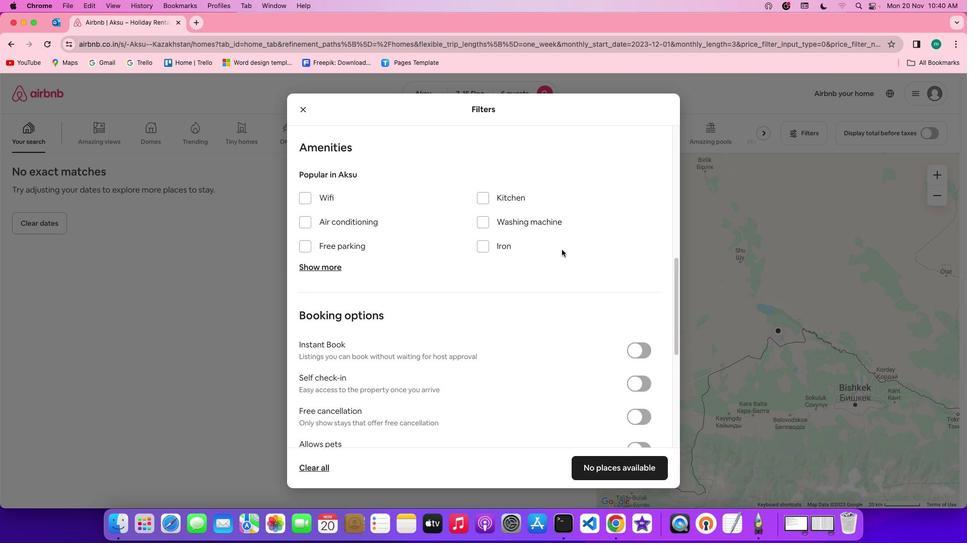 
Action: Mouse moved to (342, 255)
Screenshot: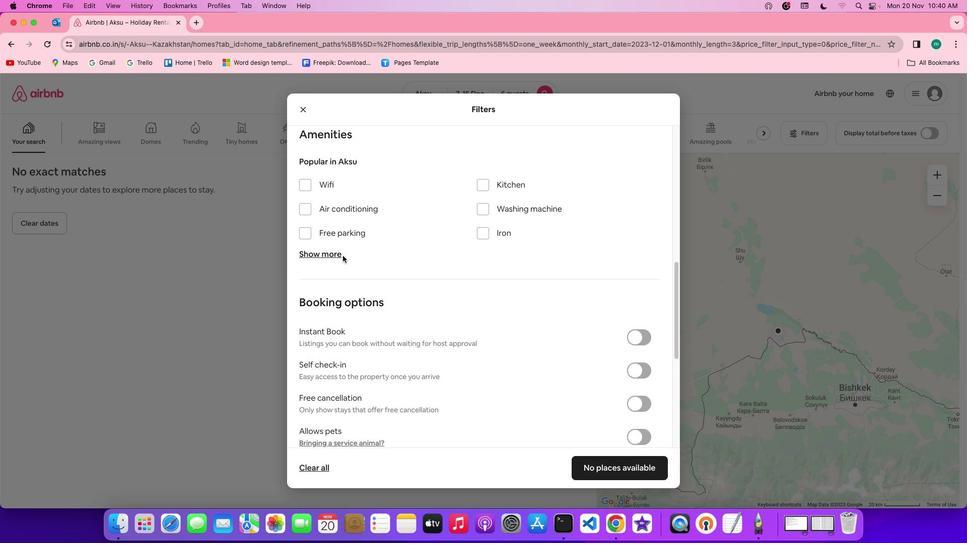 
Action: Mouse scrolled (342, 255) with delta (0, 0)
Screenshot: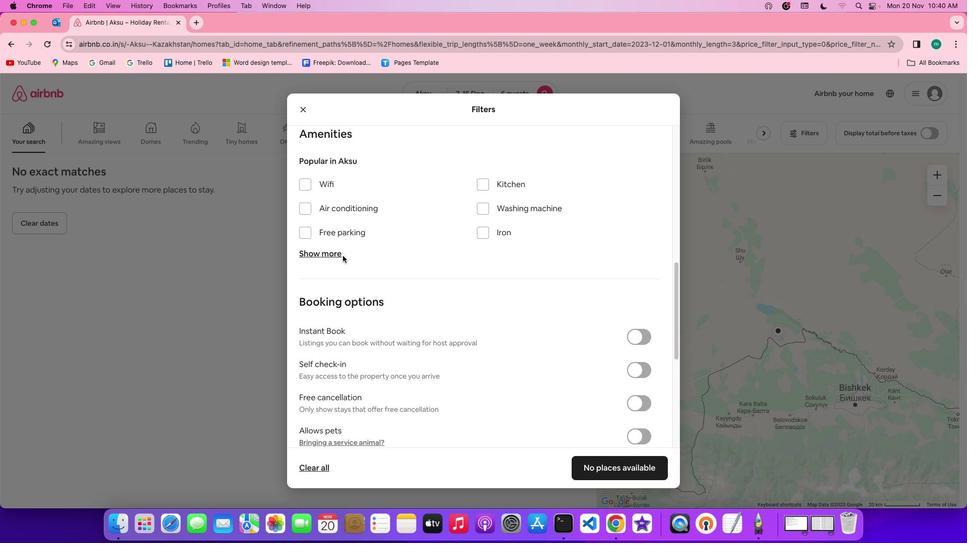 
Action: Mouse scrolled (342, 255) with delta (0, 0)
Screenshot: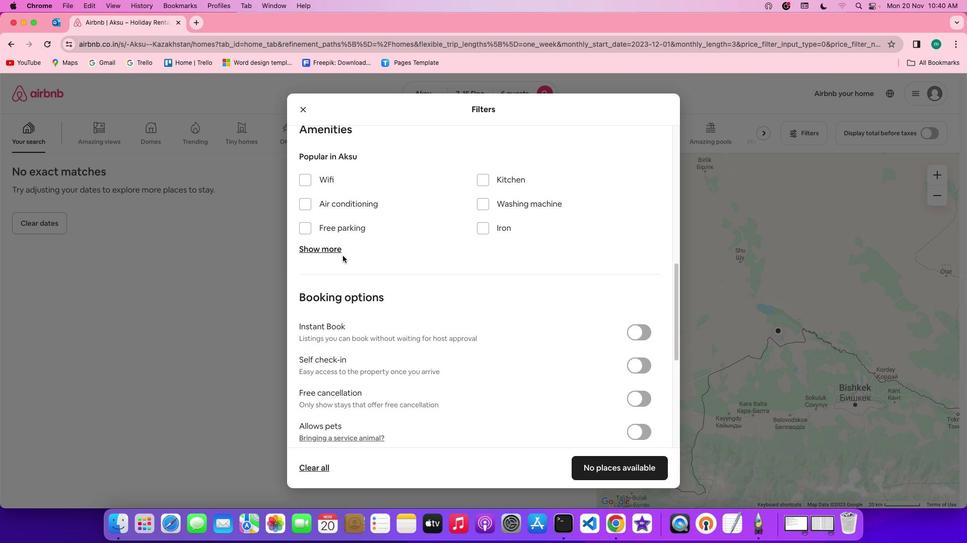 
Action: Mouse scrolled (342, 255) with delta (0, 0)
Screenshot: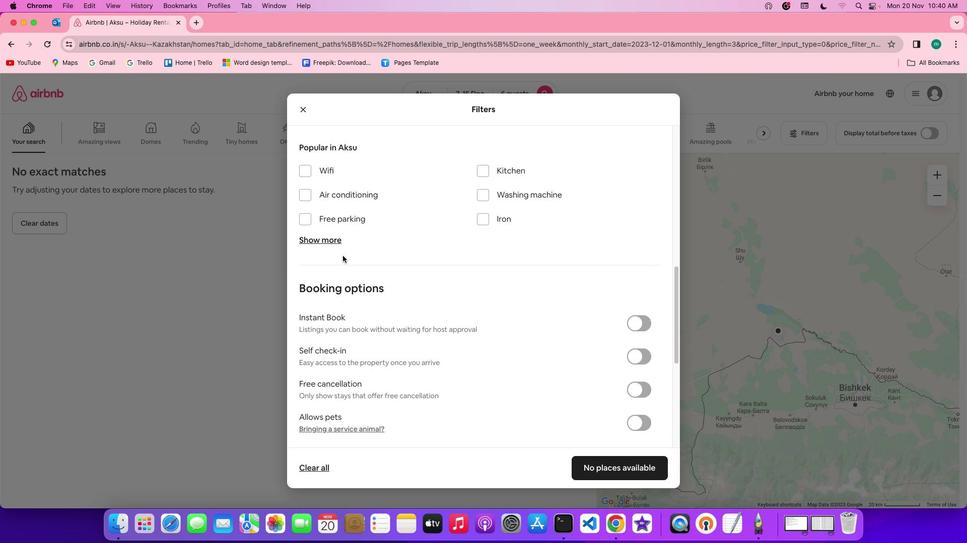 
Action: Mouse moved to (395, 257)
Screenshot: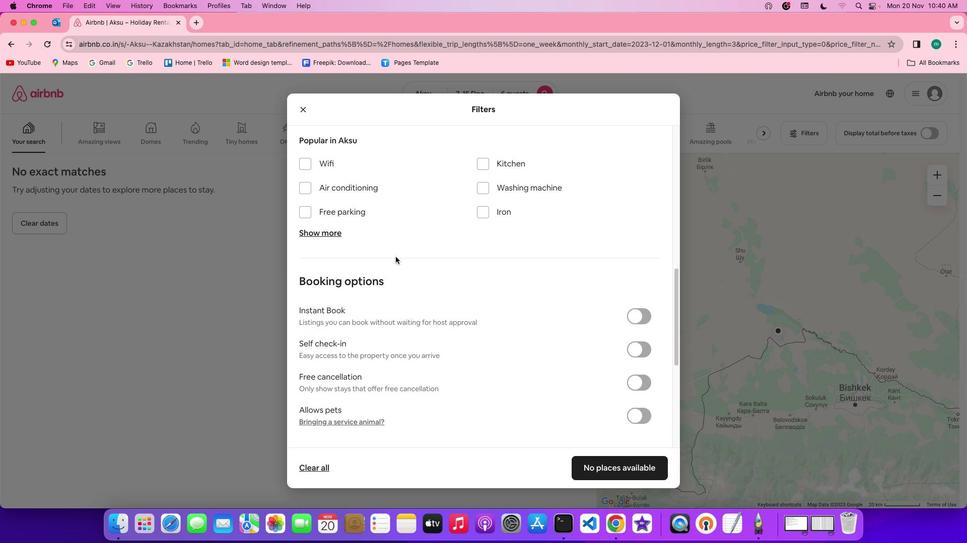 
Action: Mouse scrolled (395, 257) with delta (0, 0)
Screenshot: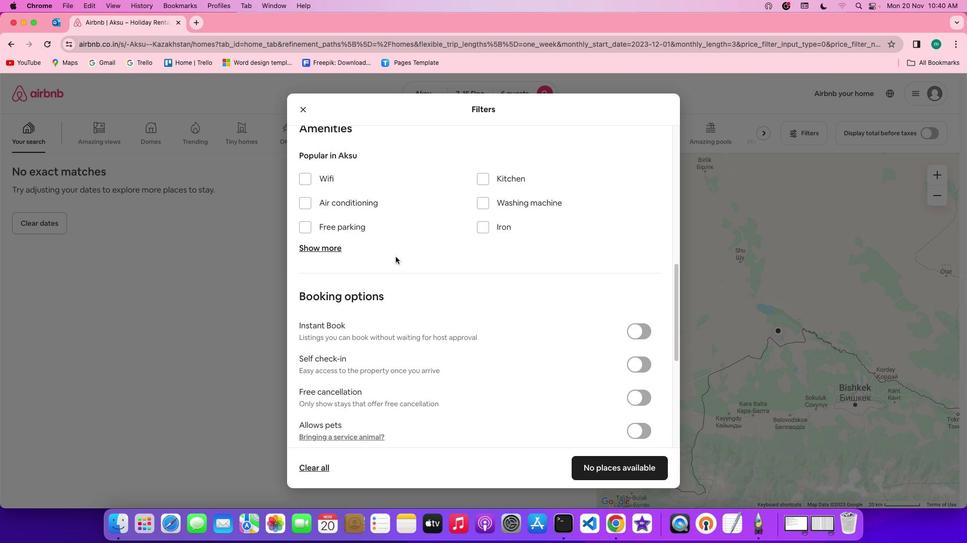 
Action: Mouse scrolled (395, 257) with delta (0, 0)
Screenshot: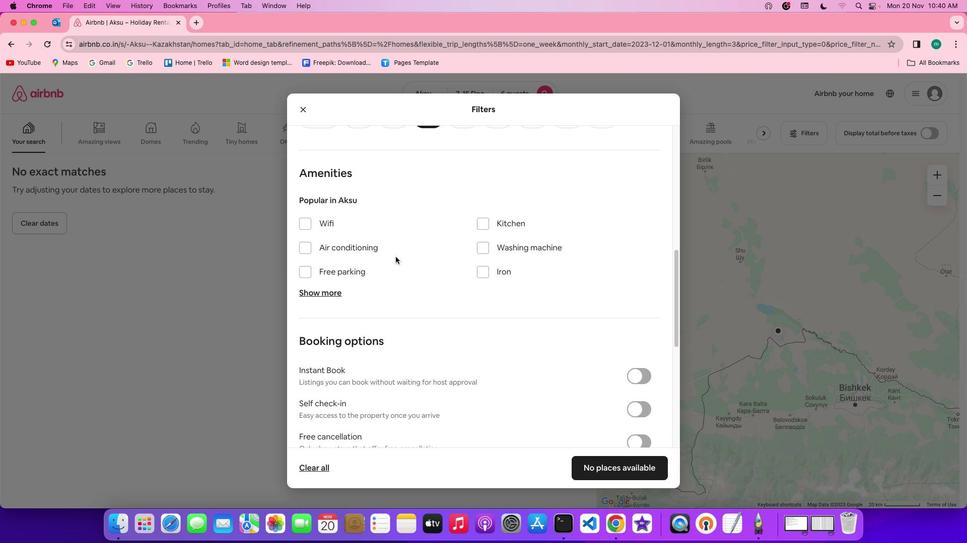 
Action: Mouse scrolled (395, 257) with delta (0, 1)
Screenshot: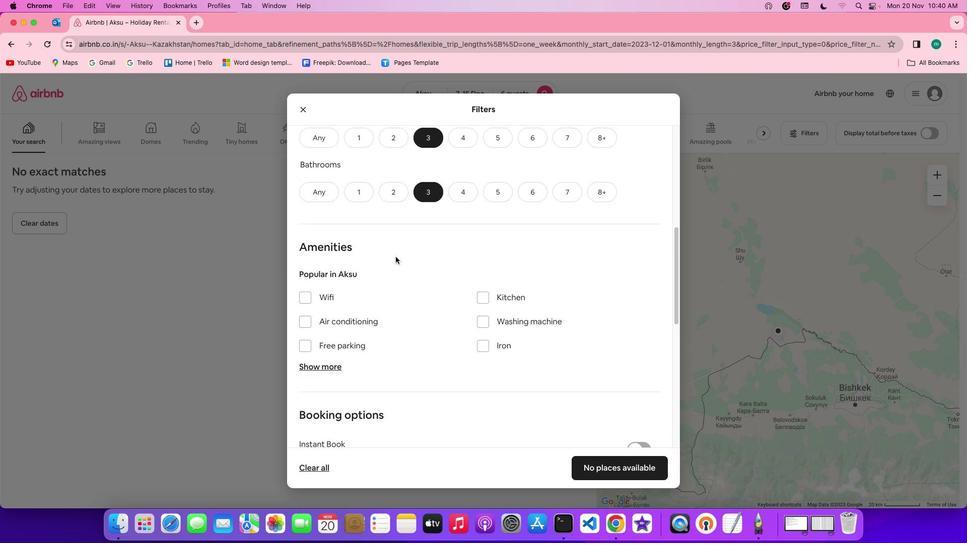 
Action: Mouse scrolled (395, 257) with delta (0, 2)
Screenshot: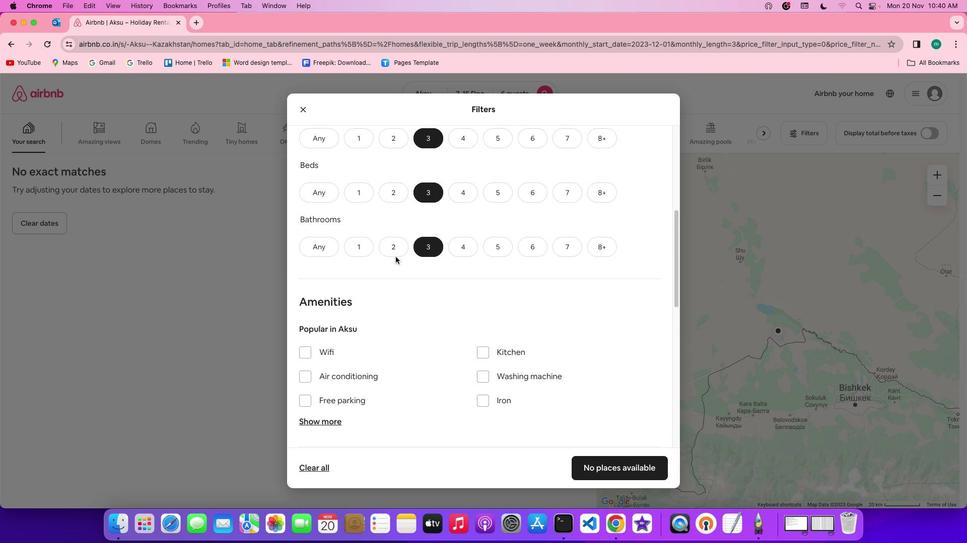 
Action: Mouse moved to (446, 271)
Screenshot: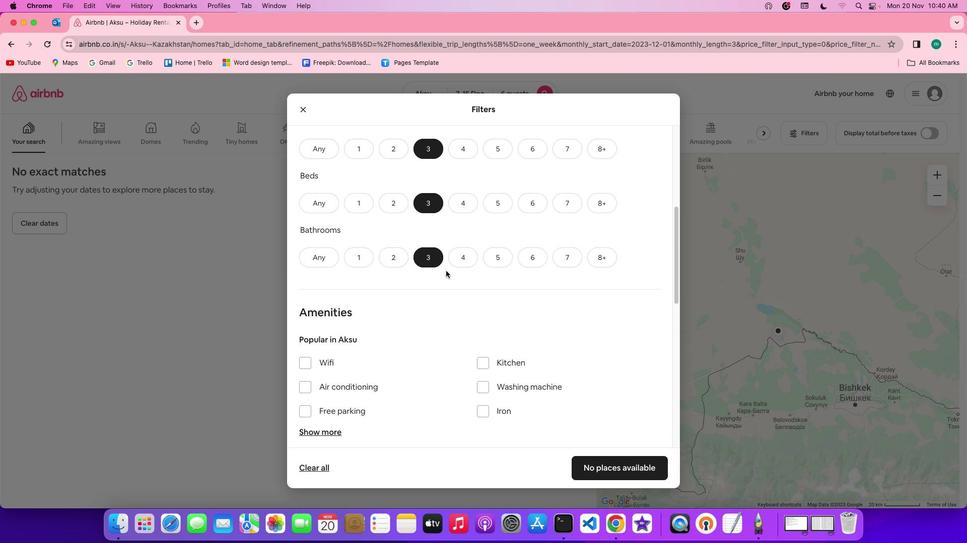
Action: Mouse scrolled (446, 271) with delta (0, 0)
Screenshot: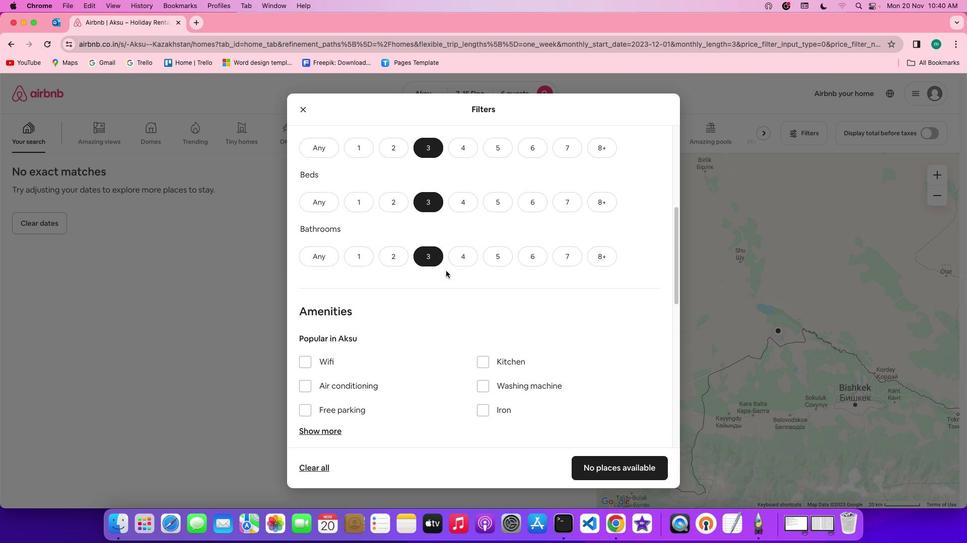 
Action: Mouse scrolled (446, 271) with delta (0, 0)
Screenshot: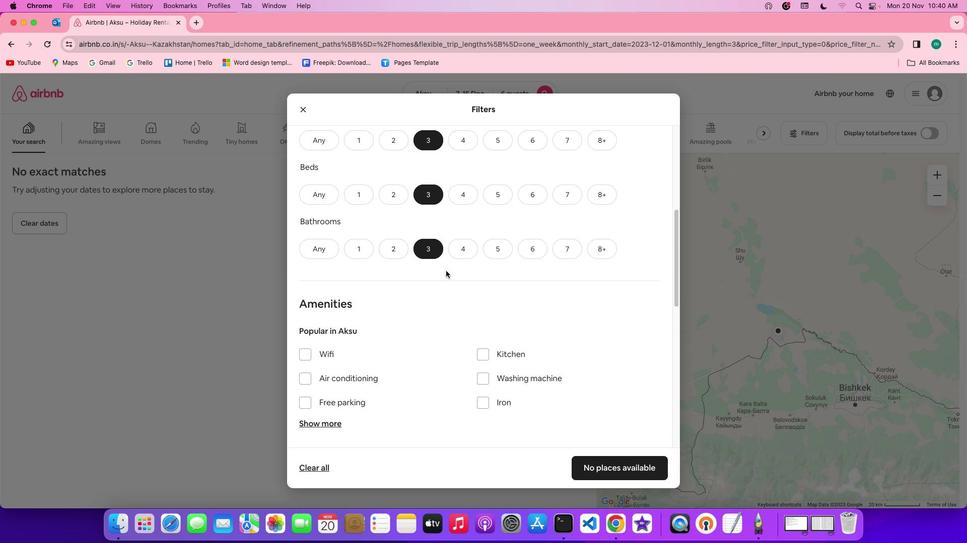 
Action: Mouse scrolled (446, 271) with delta (0, 0)
Screenshot: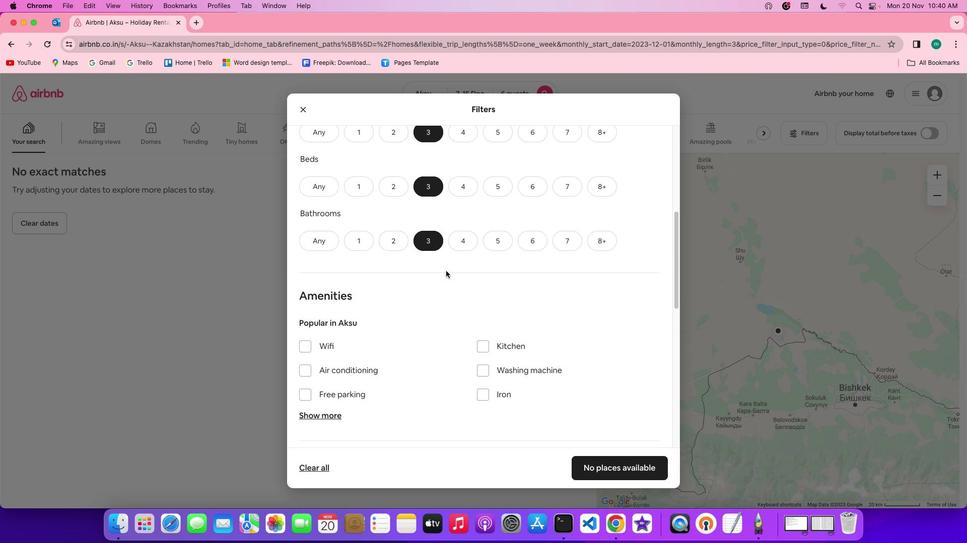 
Action: Mouse scrolled (446, 271) with delta (0, 0)
Screenshot: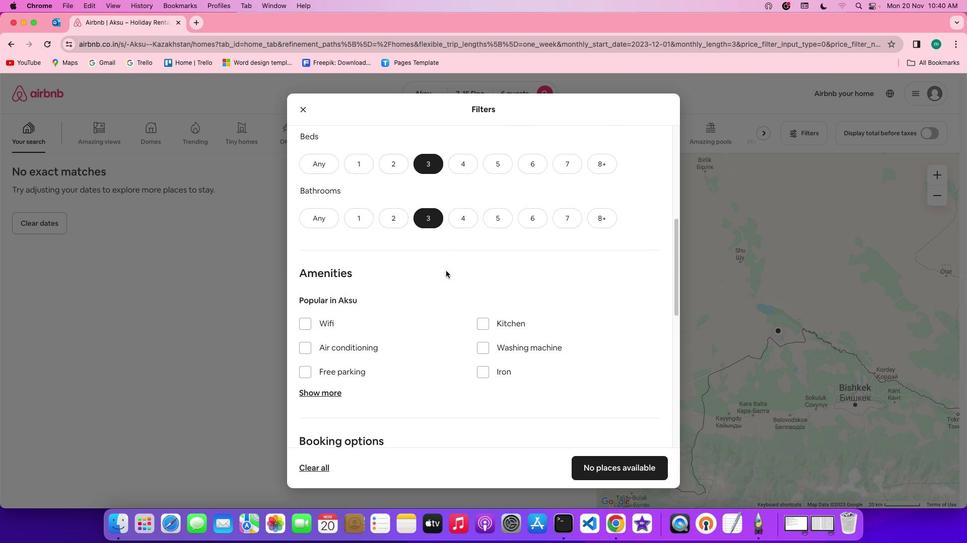 
Action: Mouse scrolled (446, 271) with delta (0, 0)
Screenshot: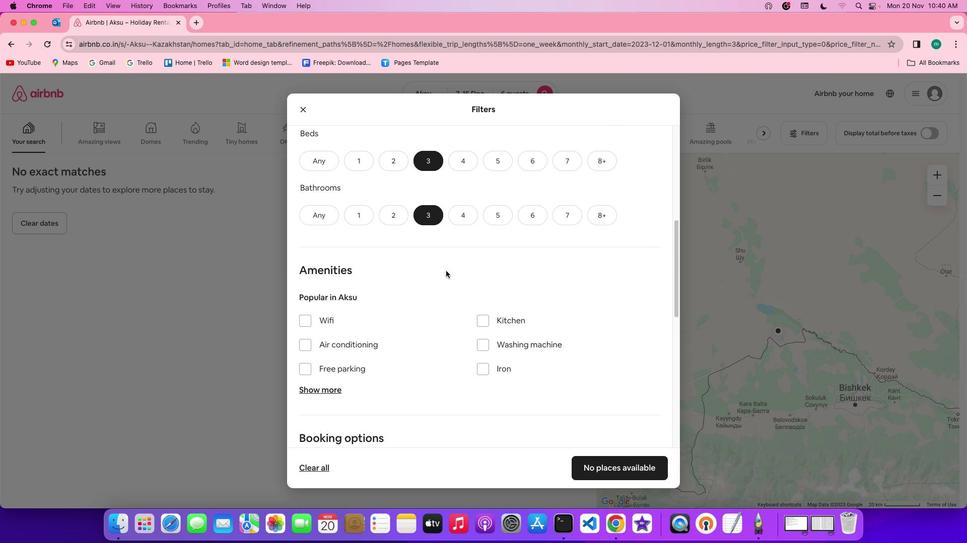 
Action: Mouse scrolled (446, 271) with delta (0, 0)
Screenshot: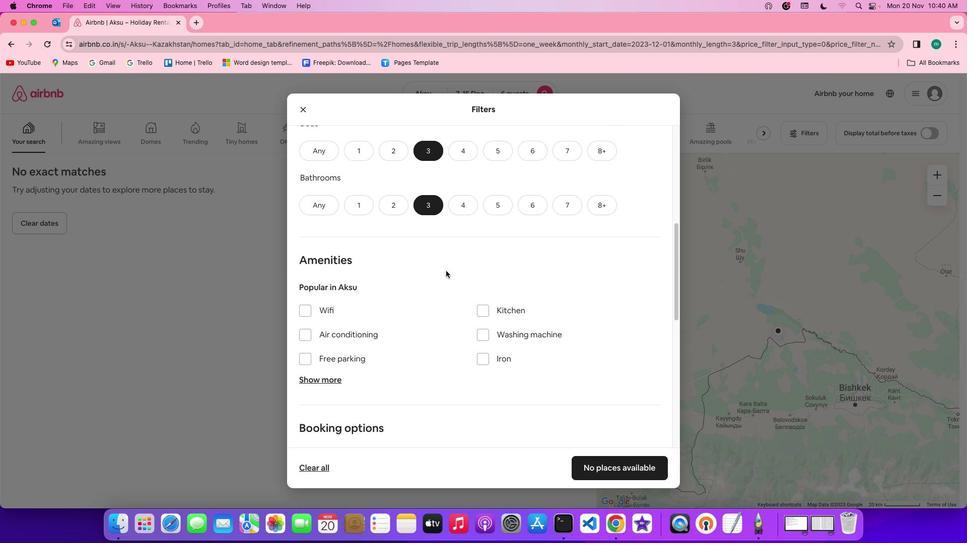 
Action: Mouse scrolled (446, 271) with delta (0, -1)
Screenshot: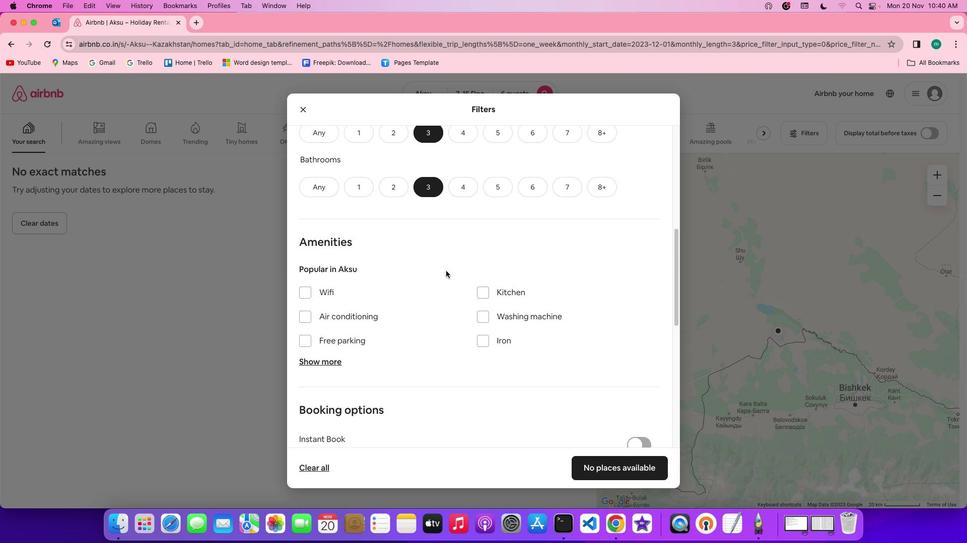 
Action: Mouse scrolled (446, 271) with delta (0, -1)
Screenshot: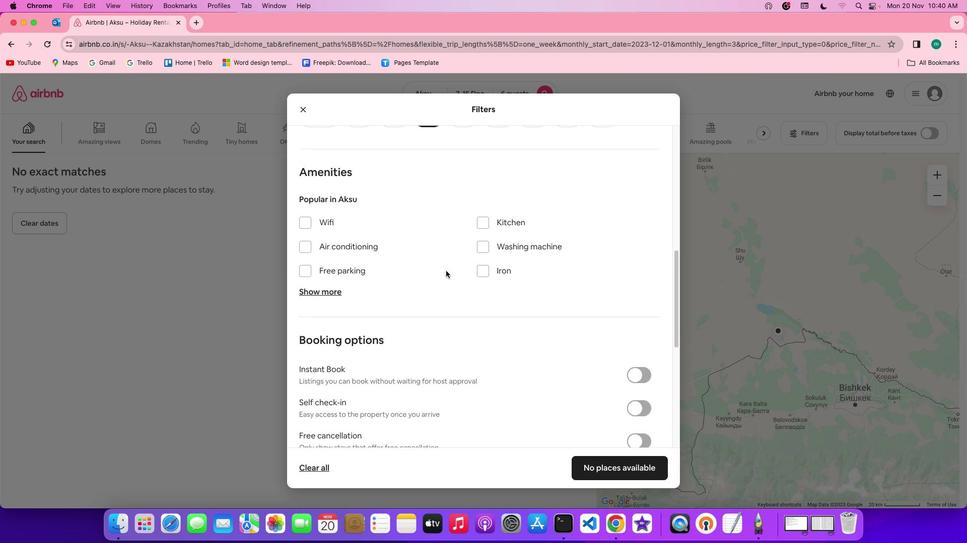 
Action: Mouse scrolled (446, 271) with delta (0, 0)
Screenshot: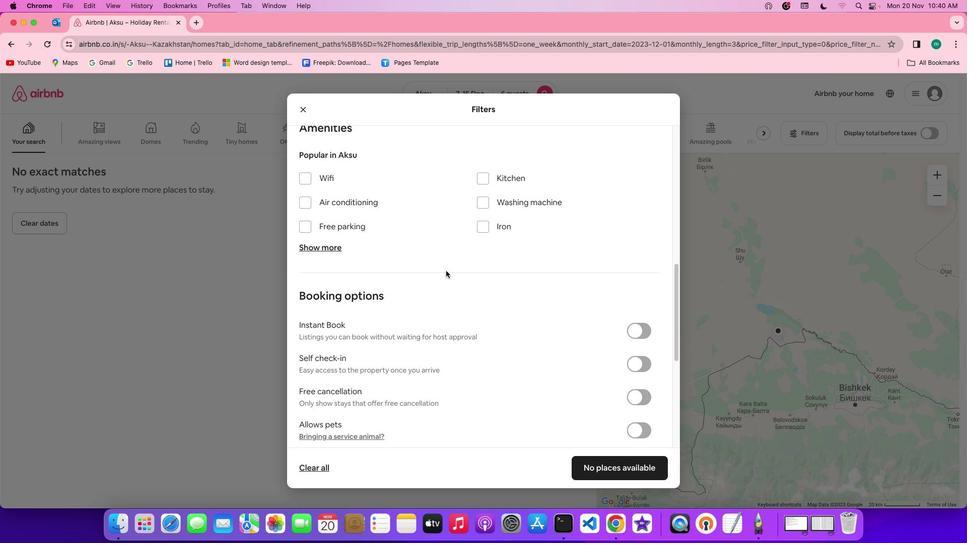 
Action: Mouse scrolled (446, 271) with delta (0, 0)
Screenshot: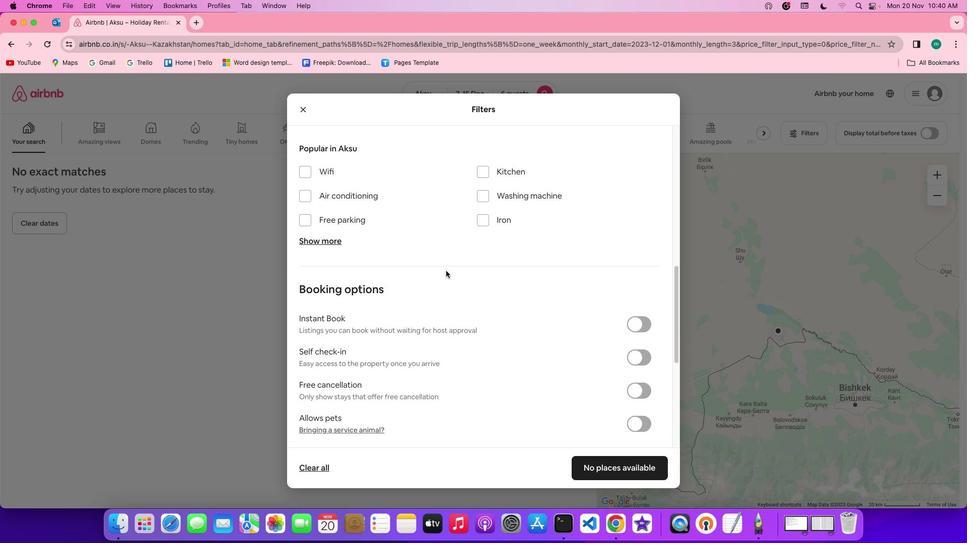 
Action: Mouse scrolled (446, 271) with delta (0, -1)
Screenshot: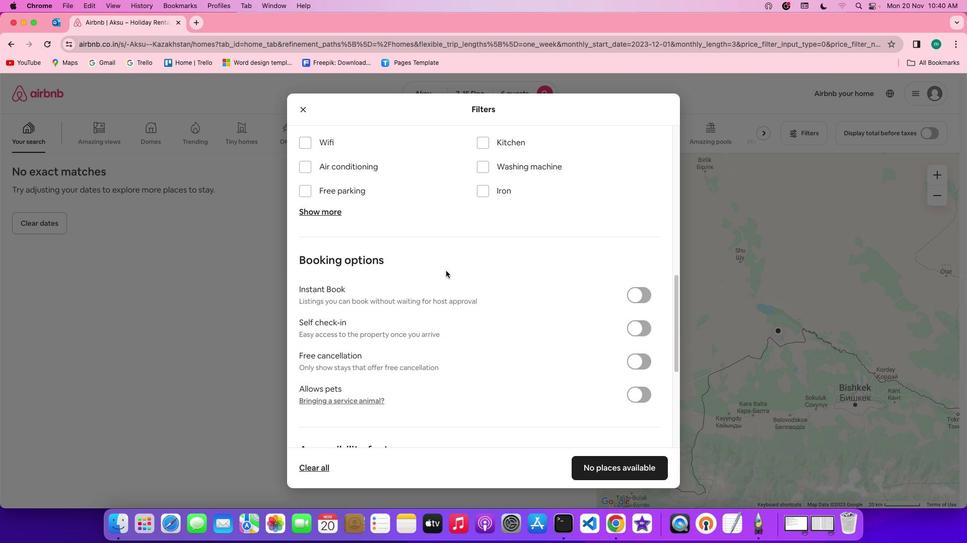 
Action: Mouse scrolled (446, 271) with delta (0, -1)
Screenshot: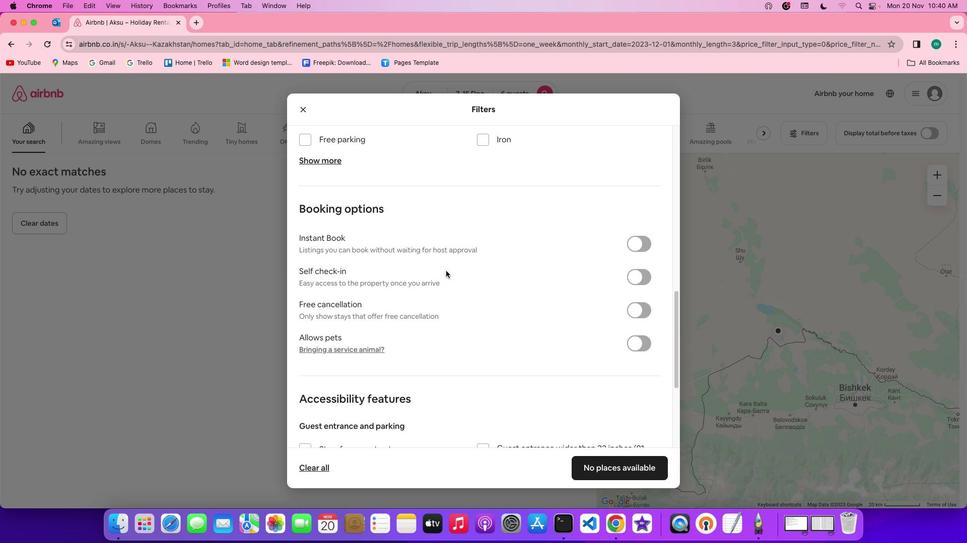 
Action: Mouse scrolled (446, 271) with delta (0, -1)
Screenshot: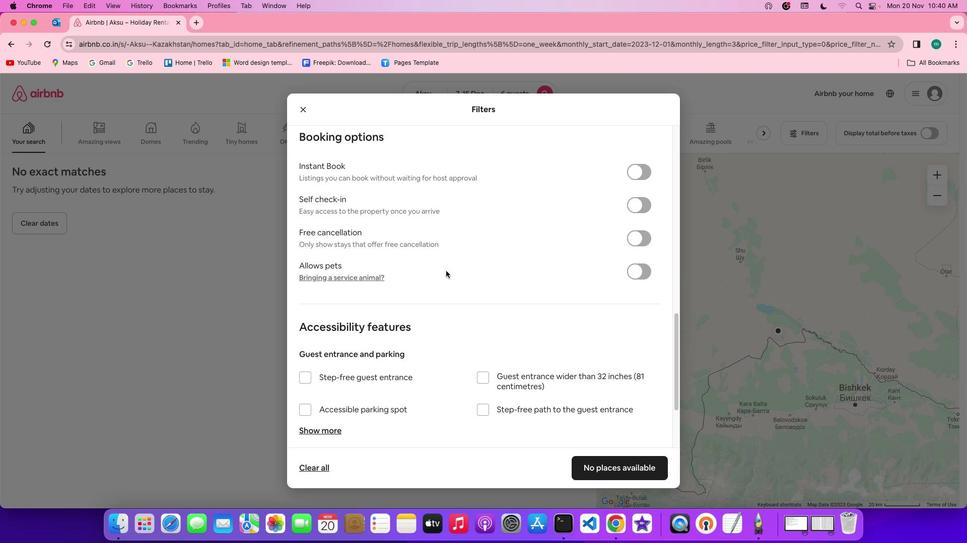 
Action: Mouse scrolled (446, 271) with delta (0, 0)
Screenshot: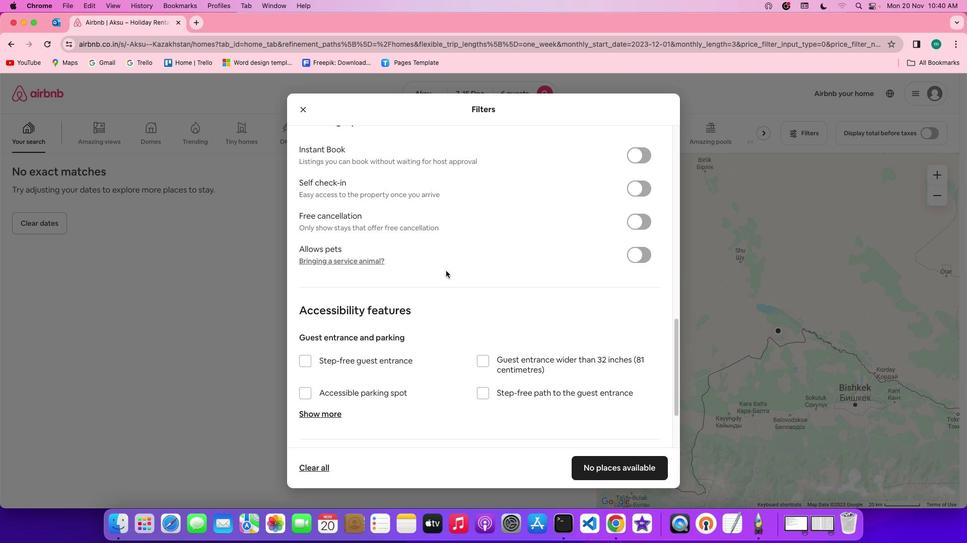 
Action: Mouse scrolled (446, 271) with delta (0, 0)
Screenshot: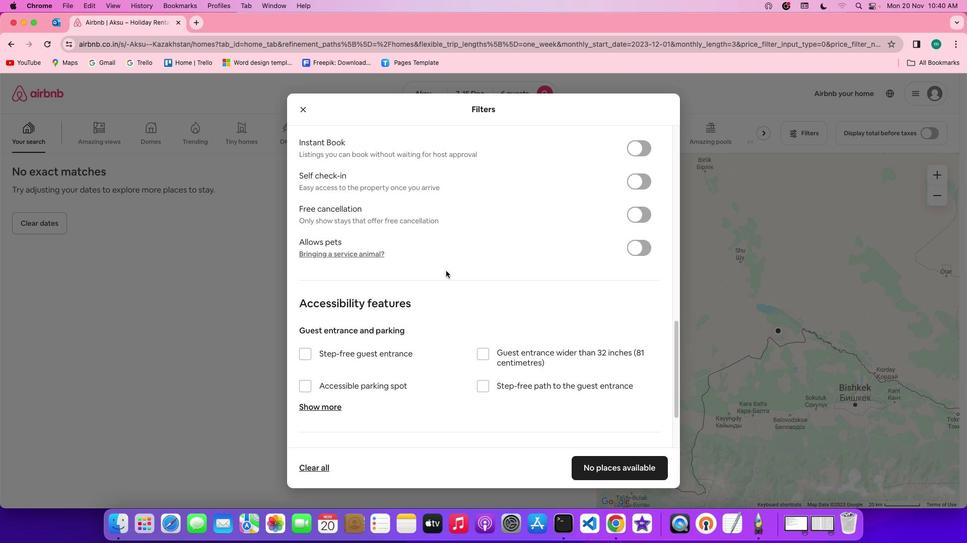 
Action: Mouse scrolled (446, 271) with delta (0, 0)
Screenshot: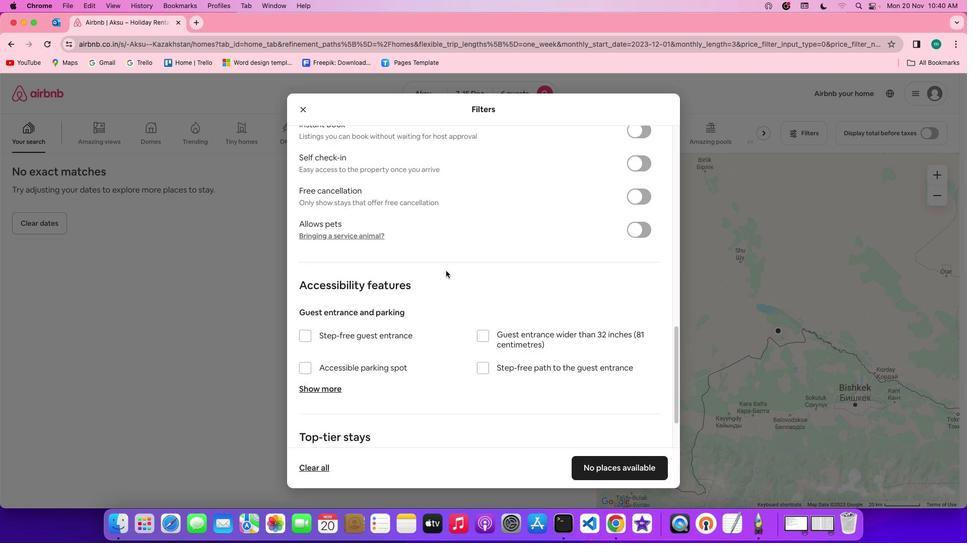 
Action: Mouse moved to (506, 310)
Screenshot: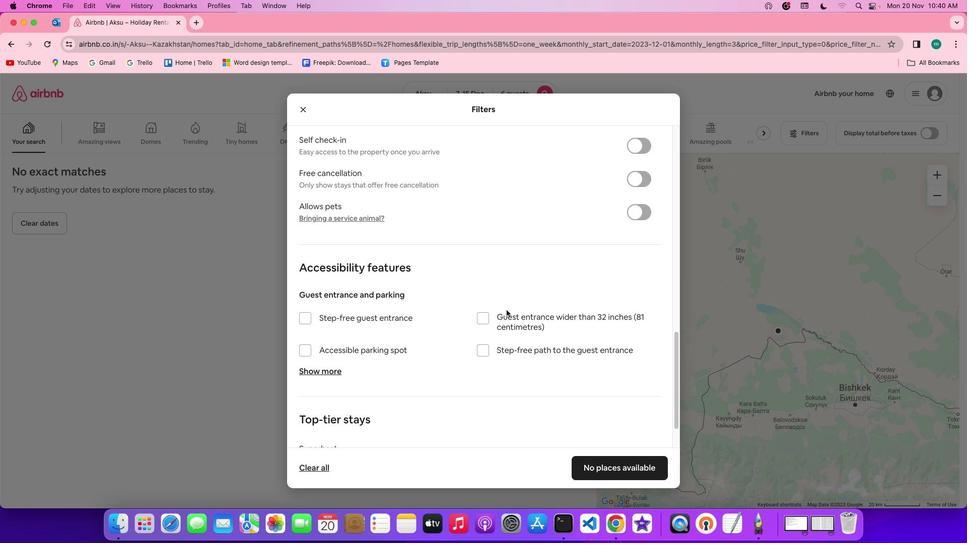 
Action: Mouse scrolled (506, 310) with delta (0, 0)
Screenshot: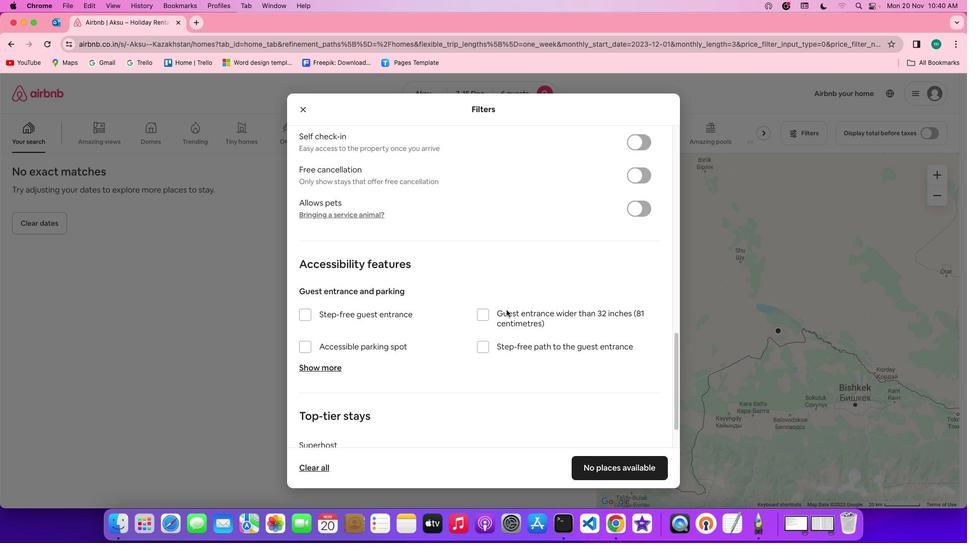 
Action: Mouse scrolled (506, 310) with delta (0, 0)
Screenshot: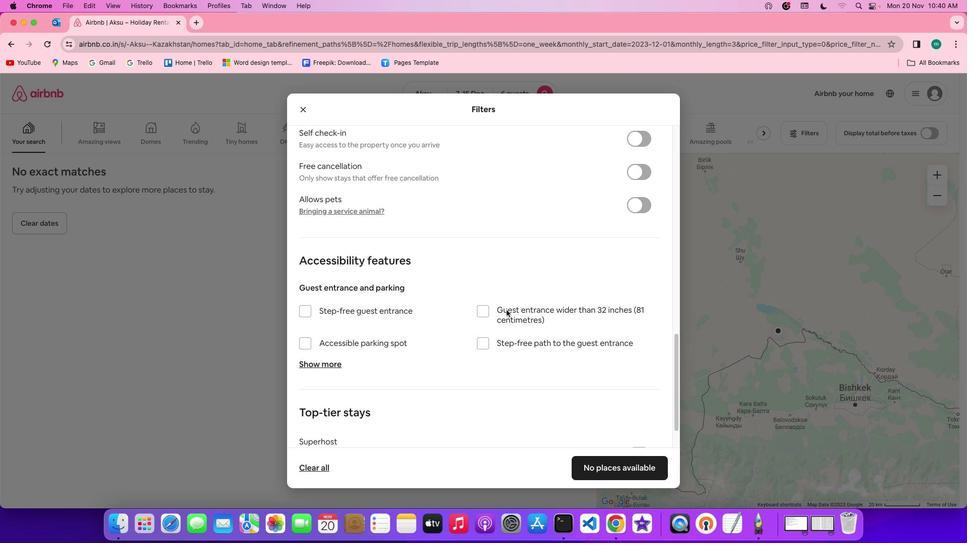 
Action: Mouse scrolled (506, 310) with delta (0, 0)
Screenshot: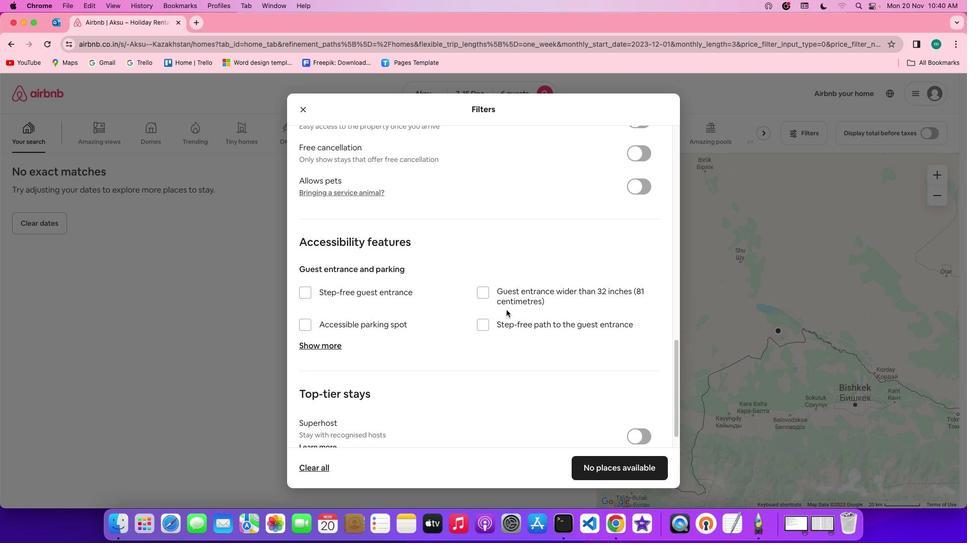 
Action: Mouse scrolled (506, 310) with delta (0, 0)
Screenshot: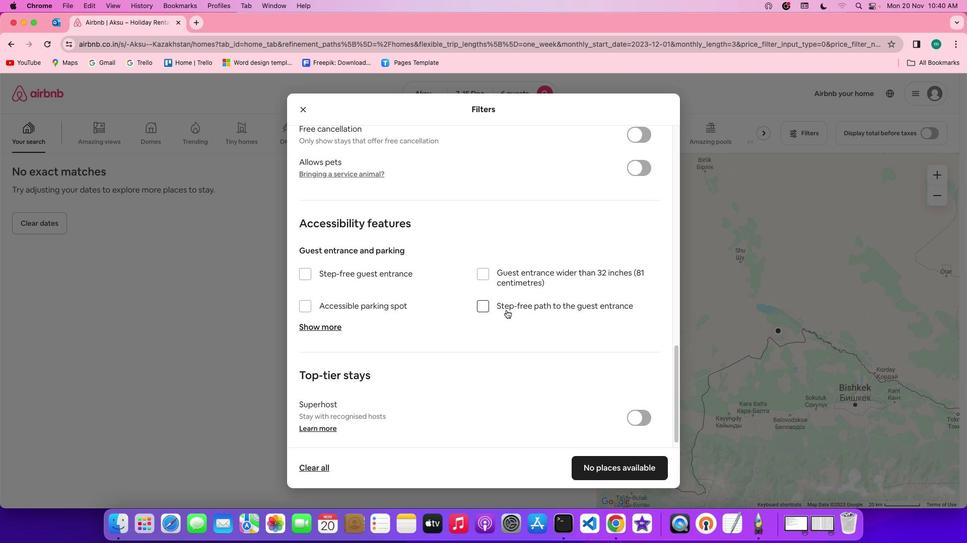 
Action: Mouse scrolled (506, 310) with delta (0, 0)
Screenshot: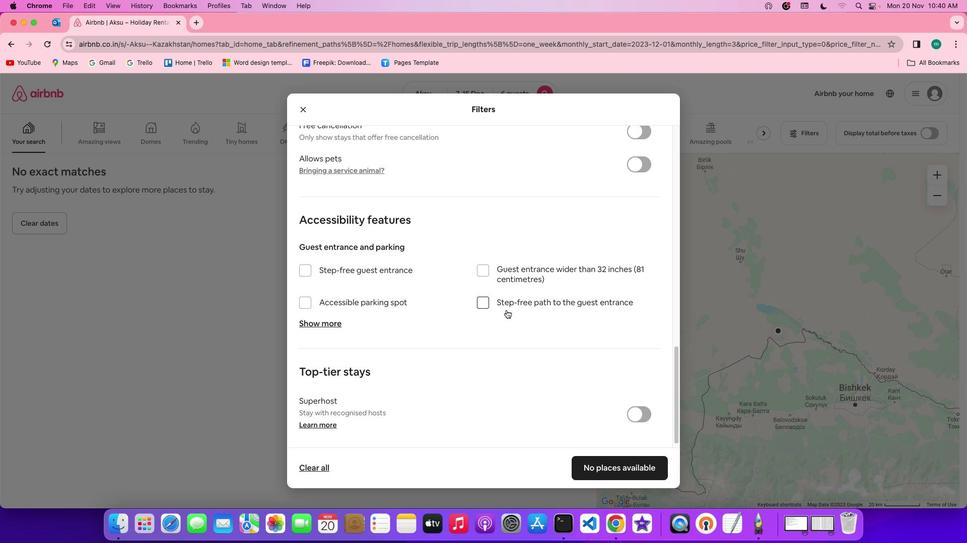 
Action: Mouse scrolled (506, 310) with delta (0, -1)
Screenshot: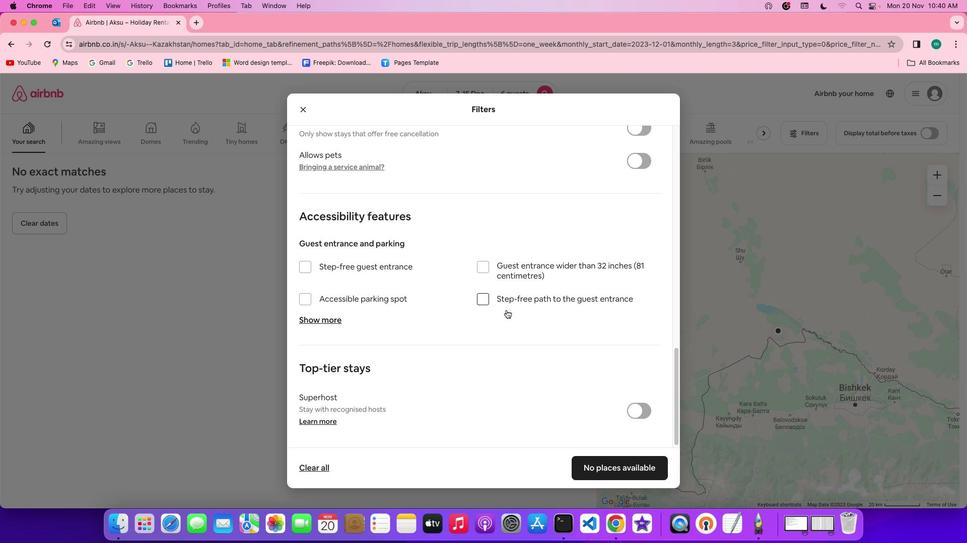 
Action: Mouse scrolled (506, 310) with delta (0, -2)
Screenshot: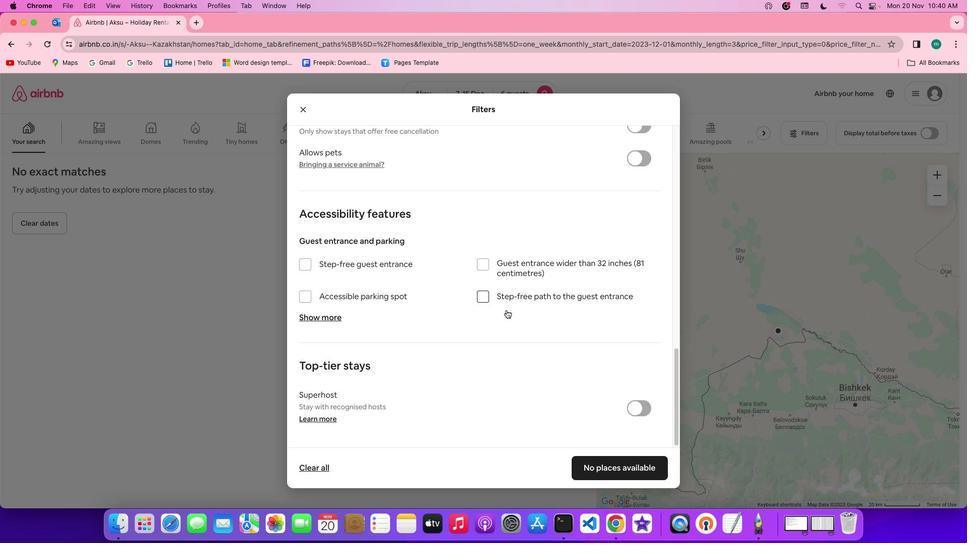 
Action: Mouse scrolled (506, 310) with delta (0, 0)
Screenshot: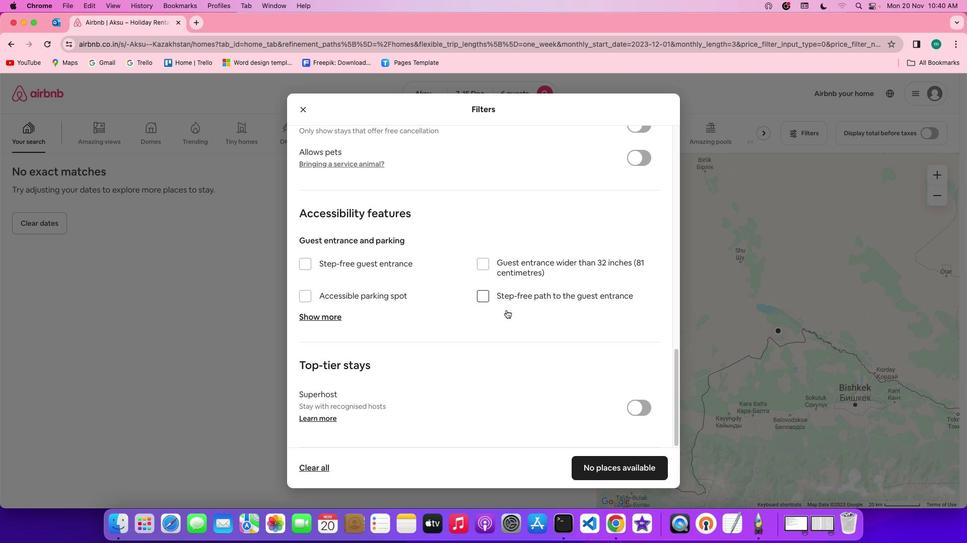 
Action: Mouse scrolled (506, 310) with delta (0, 0)
Screenshot: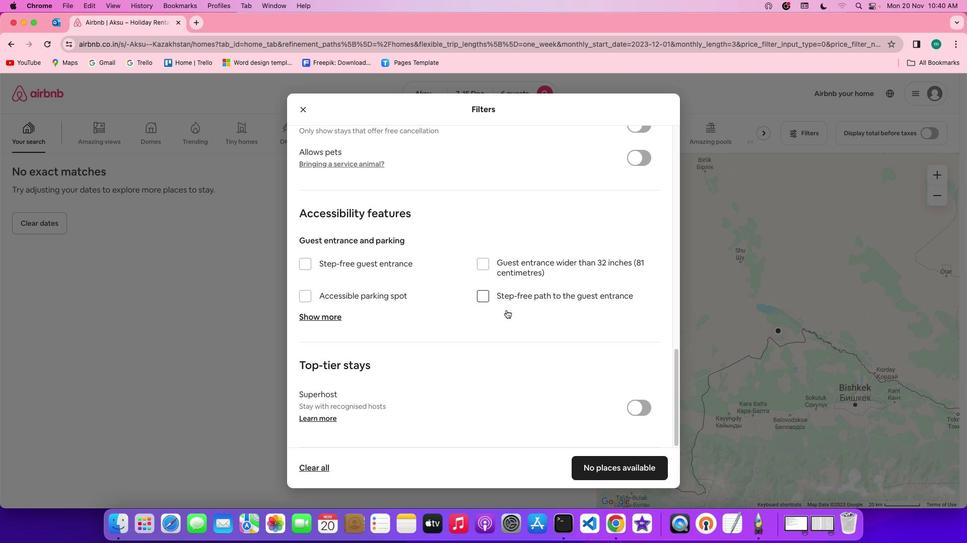 
Action: Mouse scrolled (506, 310) with delta (0, -1)
Screenshot: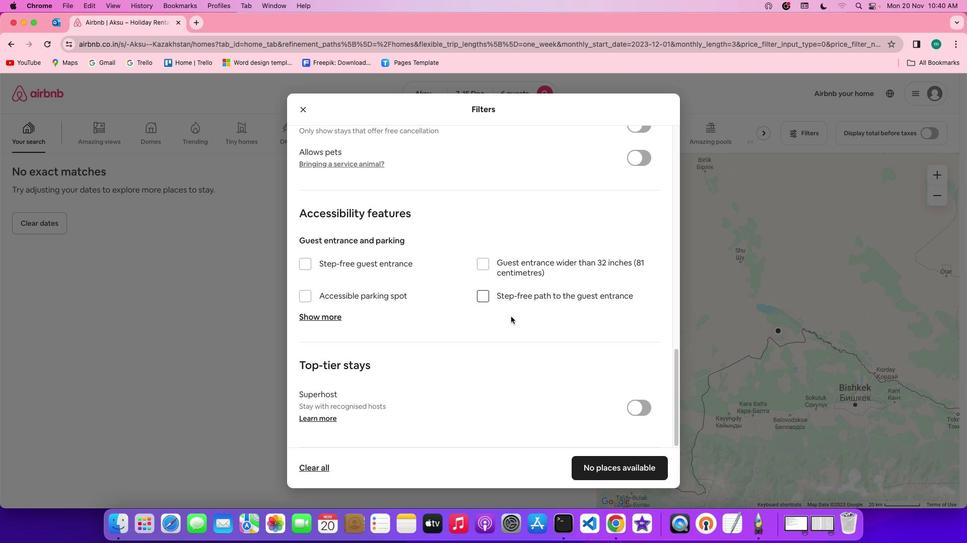 
Action: Mouse scrolled (506, 310) with delta (0, -2)
Screenshot: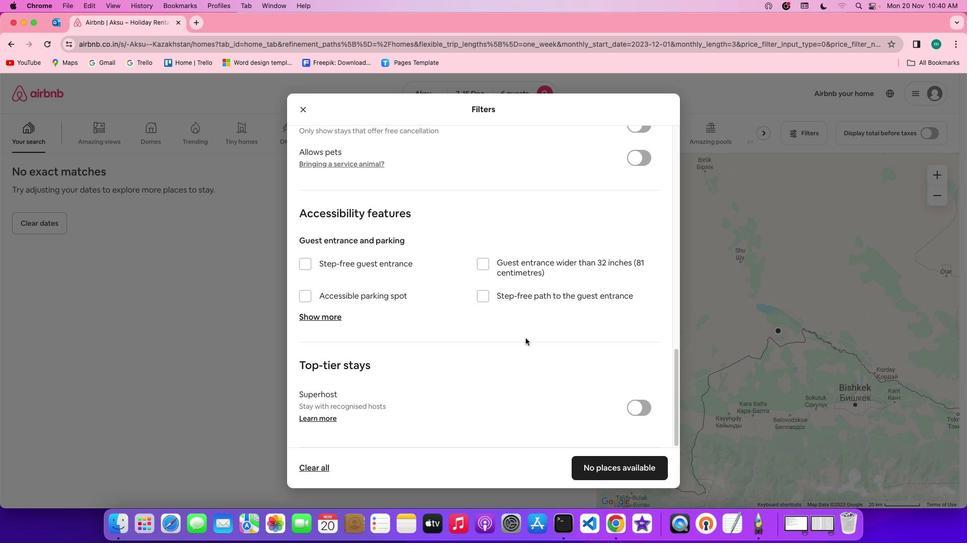 
Action: Mouse moved to (599, 463)
Screenshot: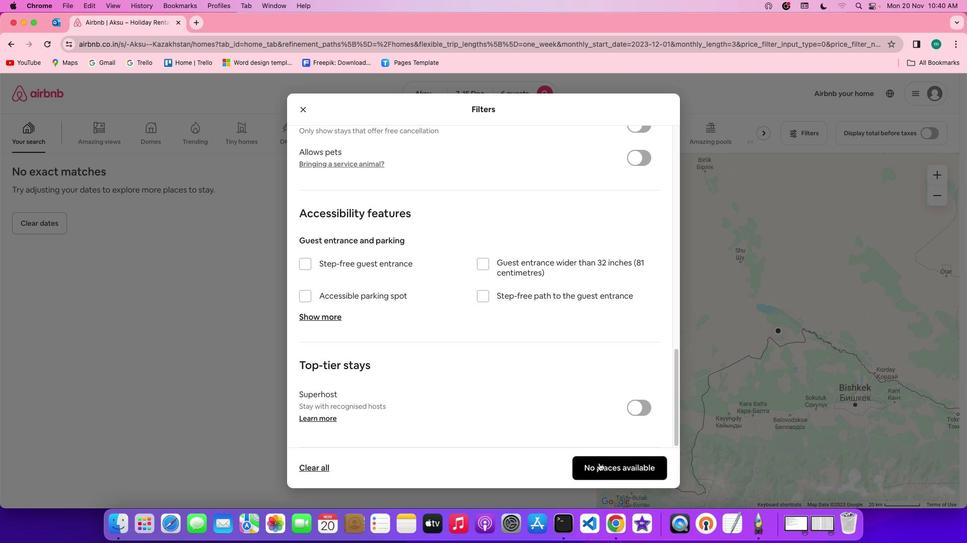 
Action: Mouse pressed left at (599, 463)
Screenshot: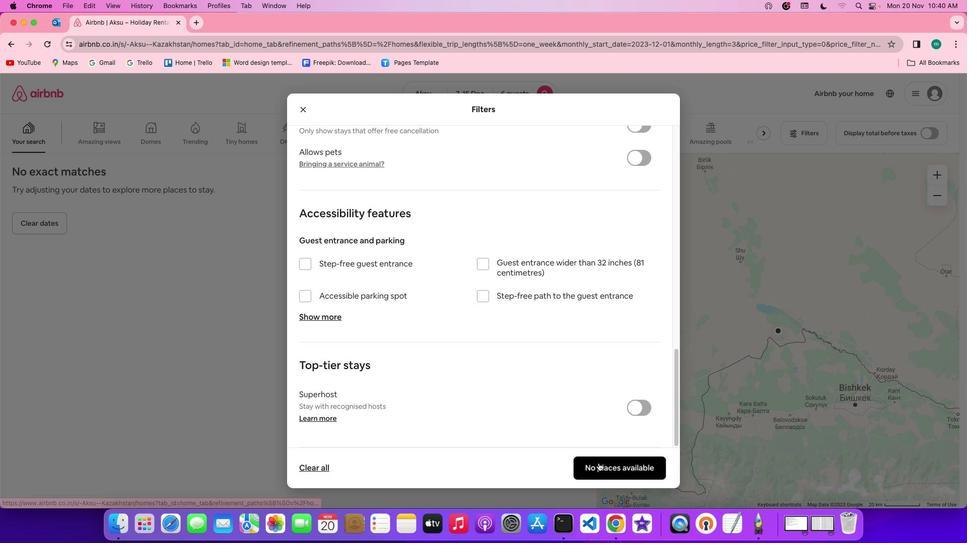 
Action: Mouse moved to (336, 327)
Screenshot: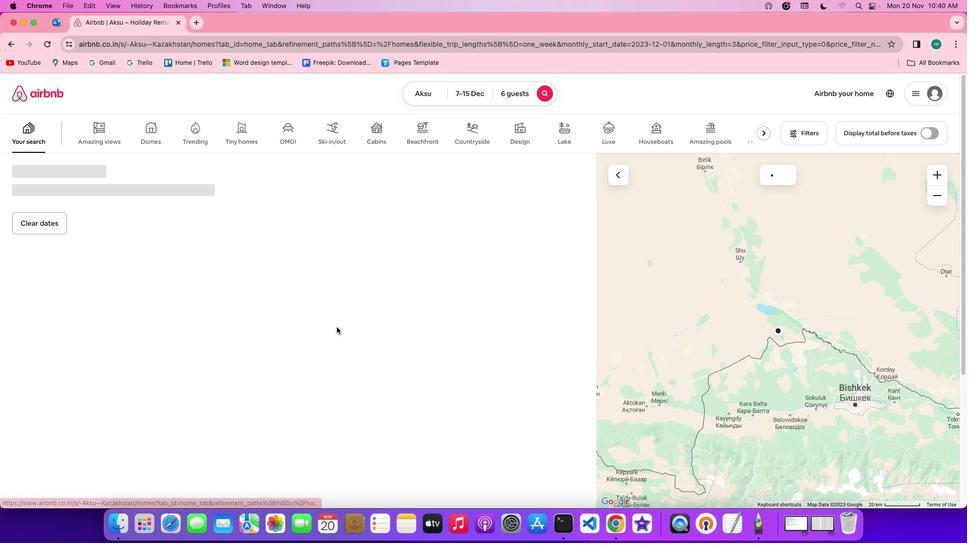 
